 Task: Set the text line limit to 30.
Action: Mouse moved to (40, 517)
Screenshot: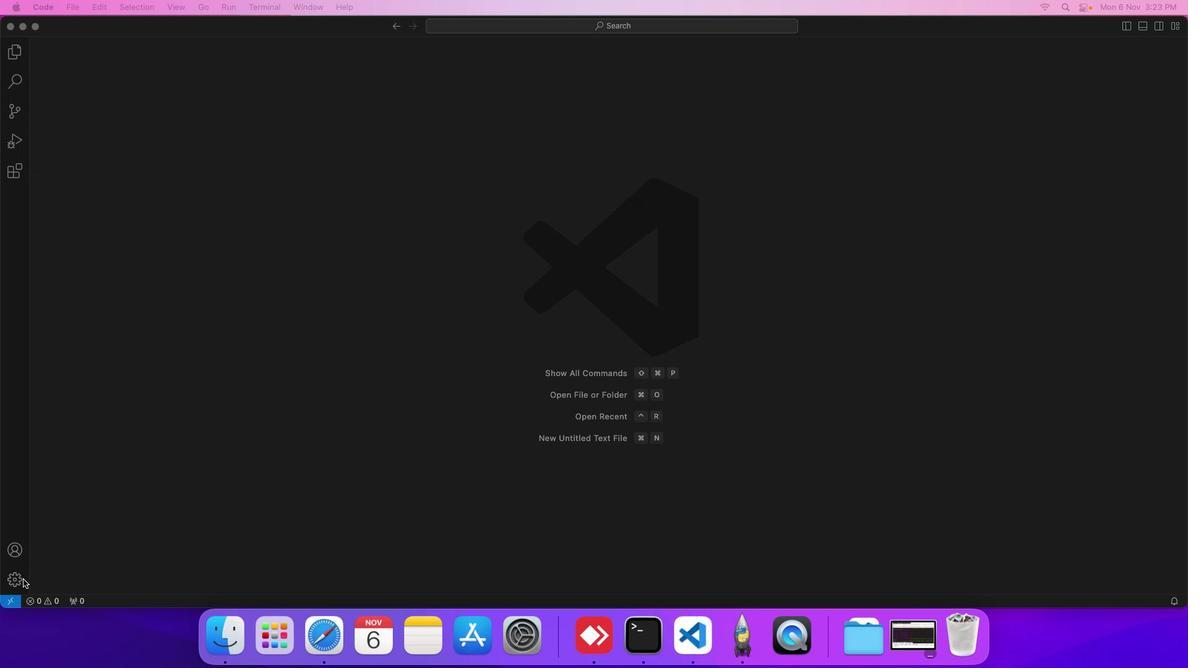 
Action: Mouse pressed left at (40, 517)
Screenshot: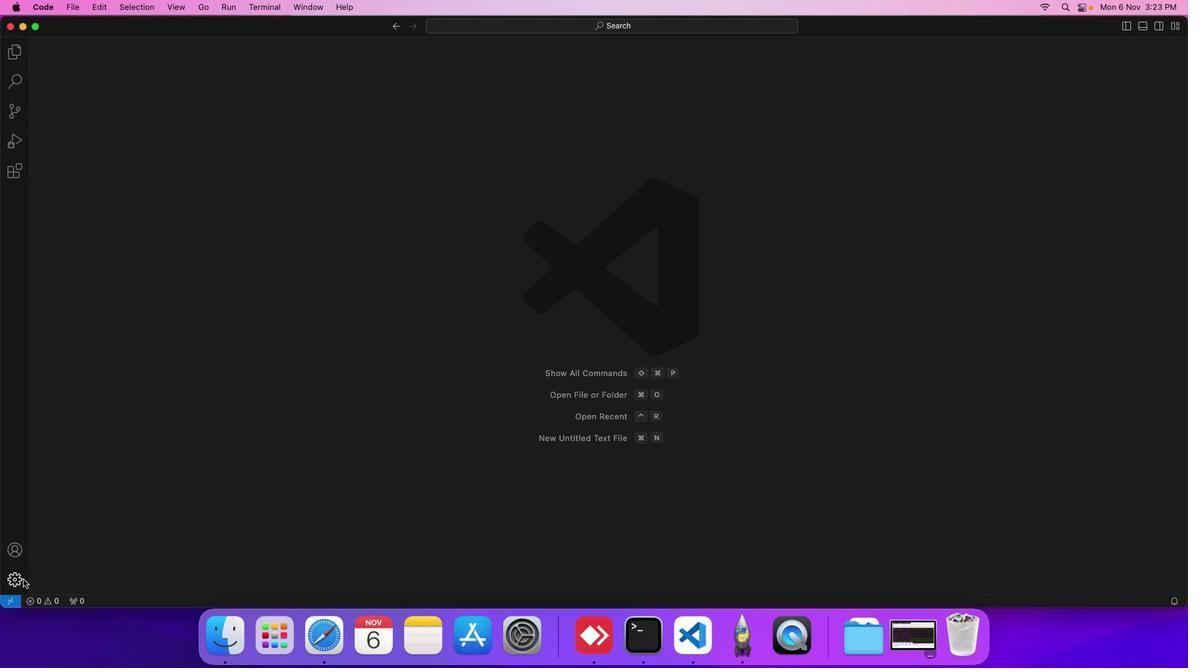 
Action: Mouse moved to (67, 448)
Screenshot: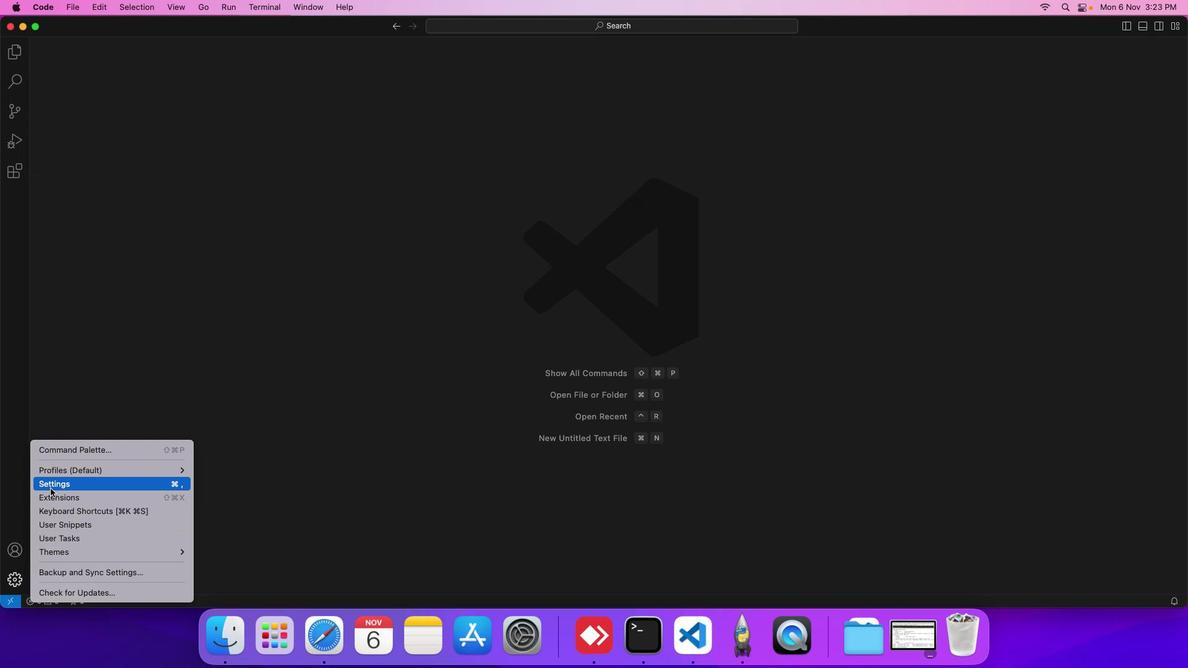 
Action: Mouse pressed left at (67, 448)
Screenshot: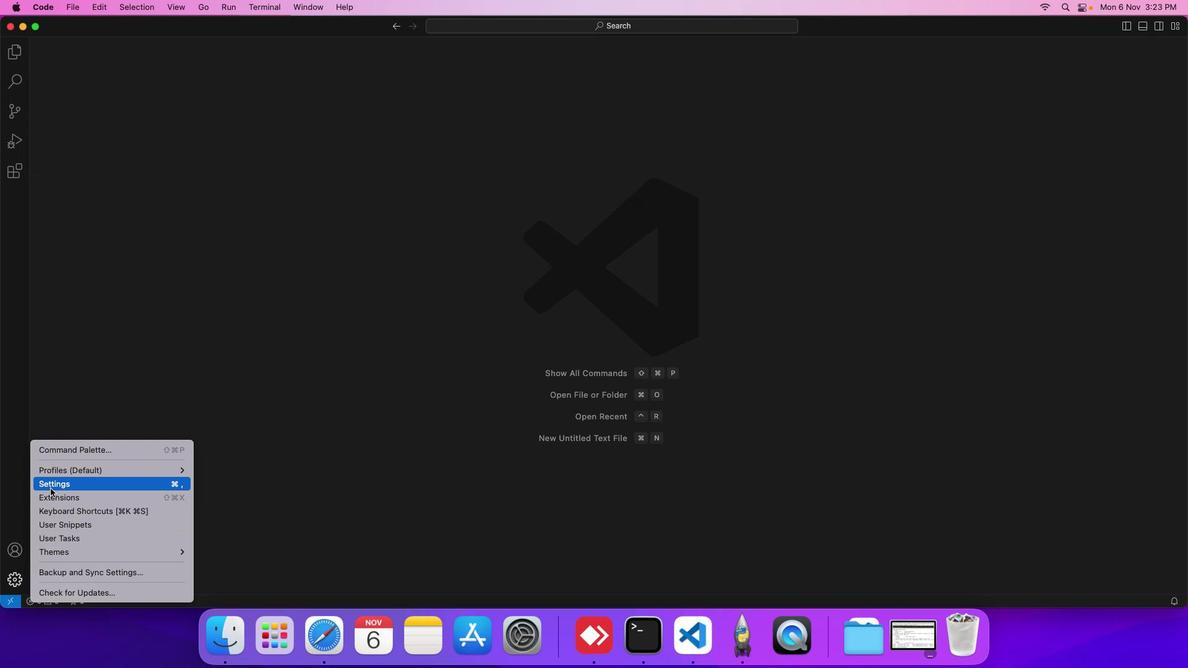 
Action: Mouse moved to (287, 214)
Screenshot: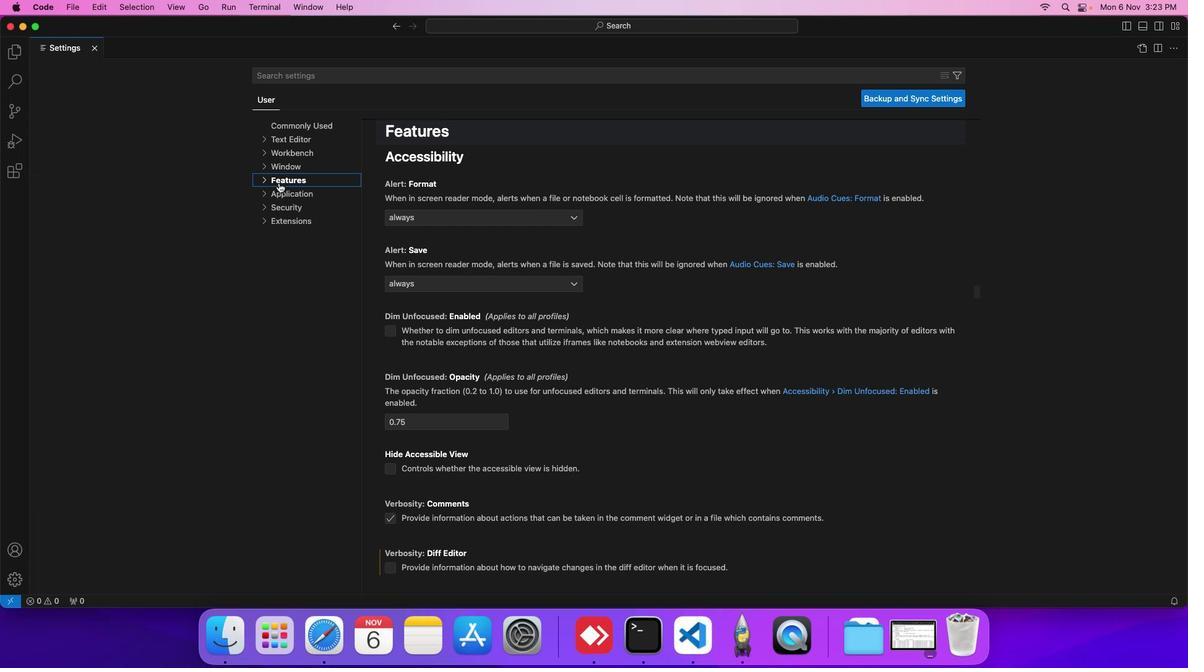 
Action: Mouse pressed left at (287, 214)
Screenshot: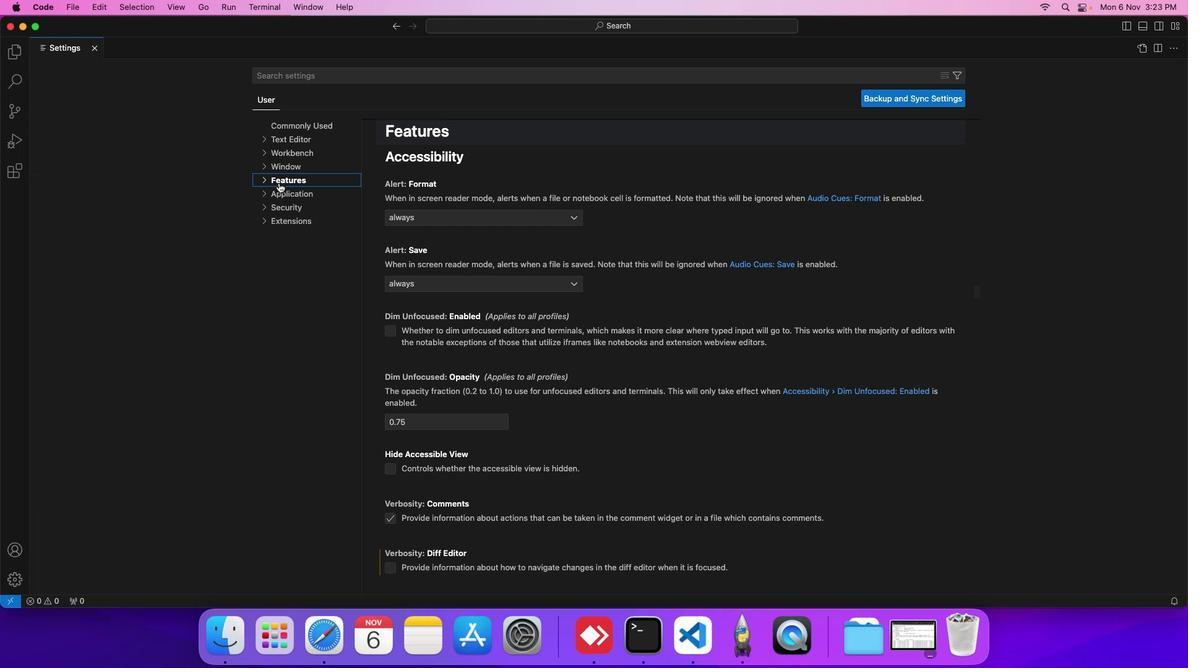 
Action: Mouse moved to (303, 369)
Screenshot: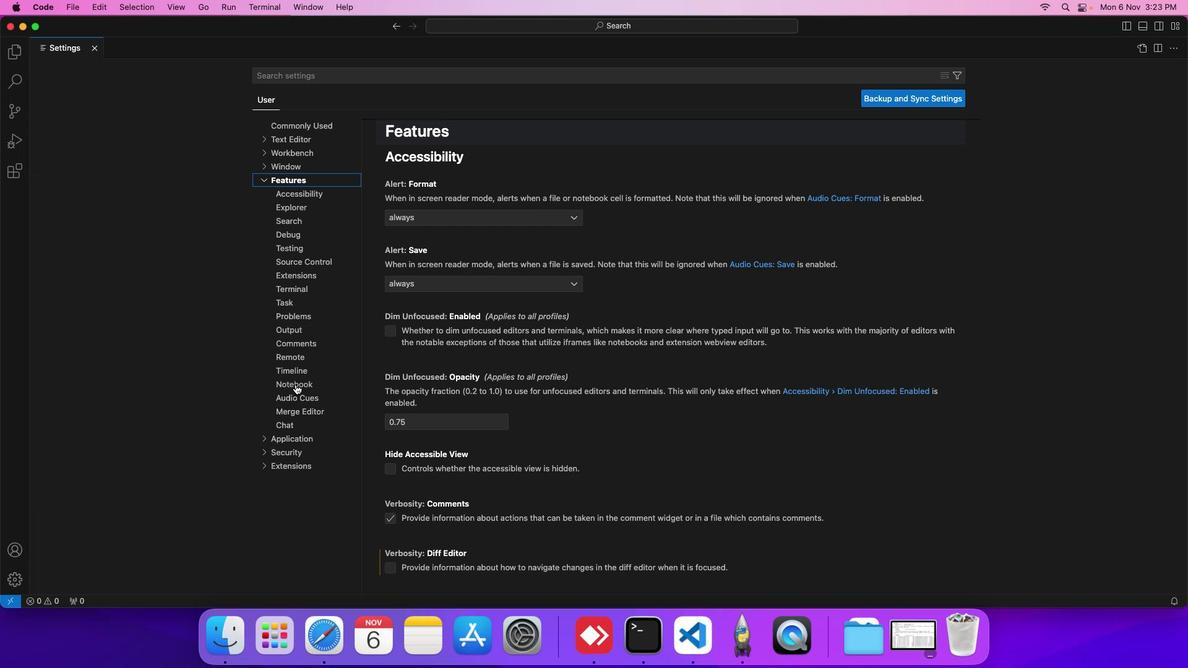 
Action: Mouse pressed left at (303, 369)
Screenshot: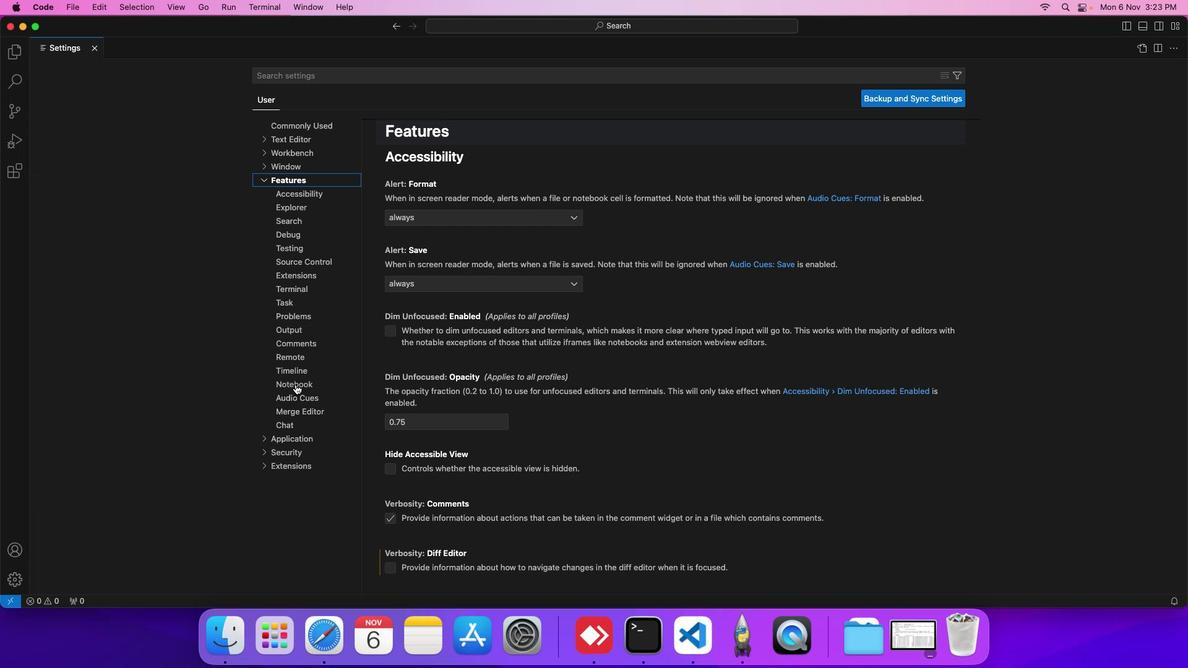 
Action: Mouse moved to (383, 389)
Screenshot: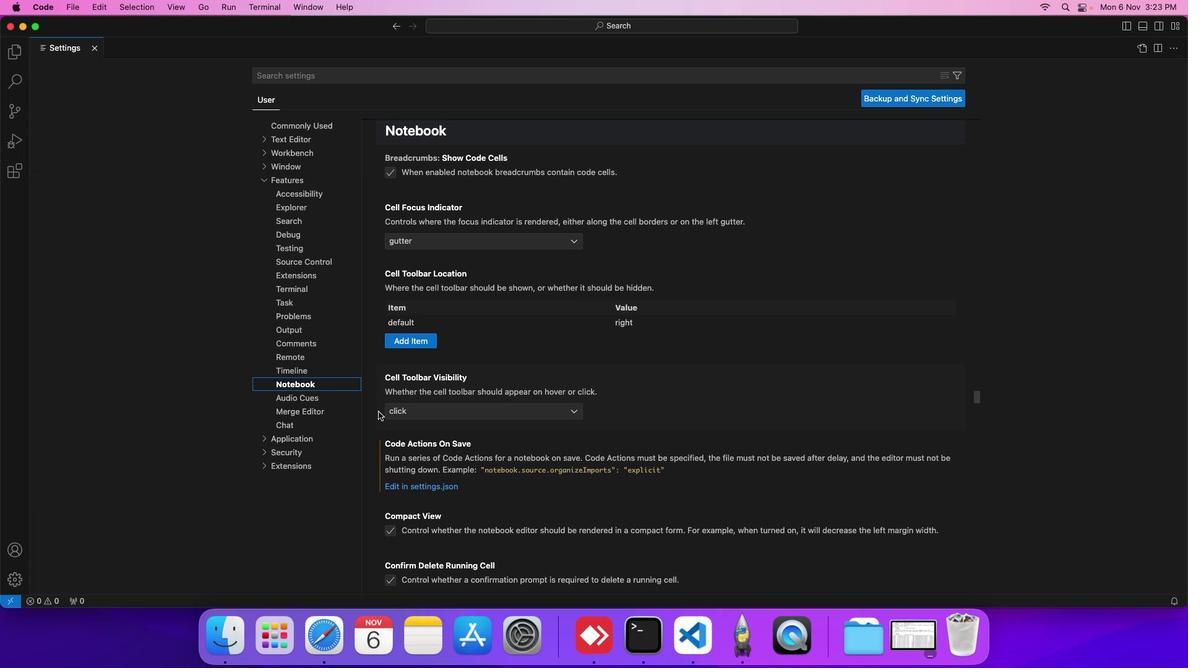 
Action: Mouse scrolled (383, 389) with delta (18, 74)
Screenshot: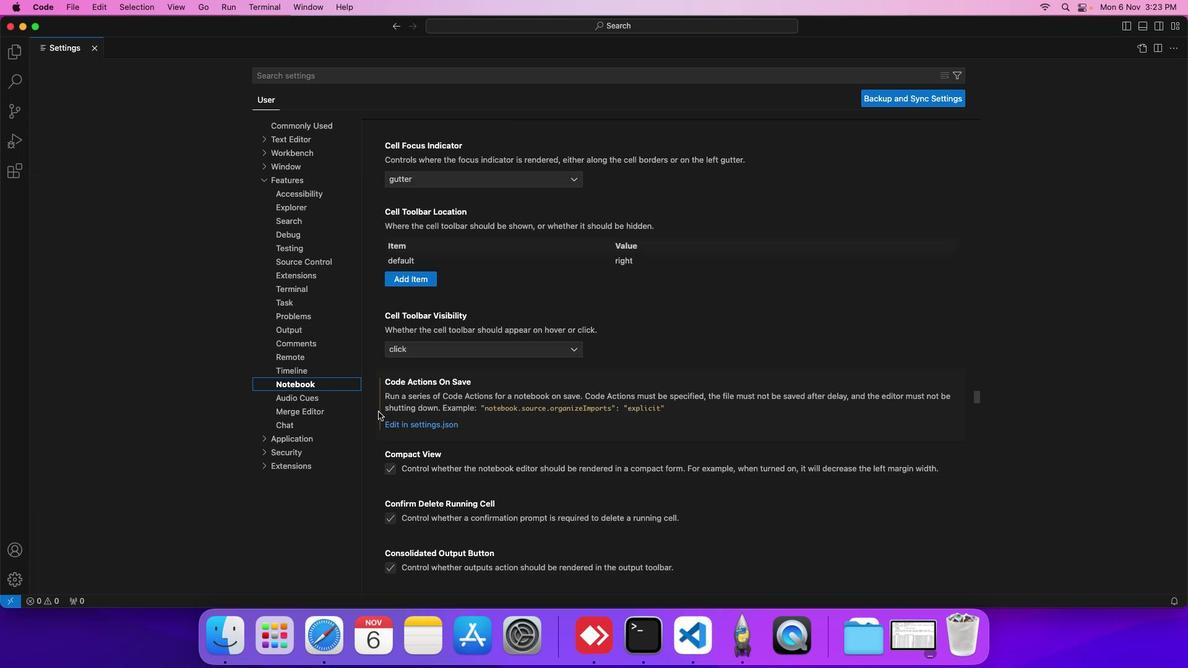 
Action: Mouse scrolled (383, 389) with delta (18, 74)
Screenshot: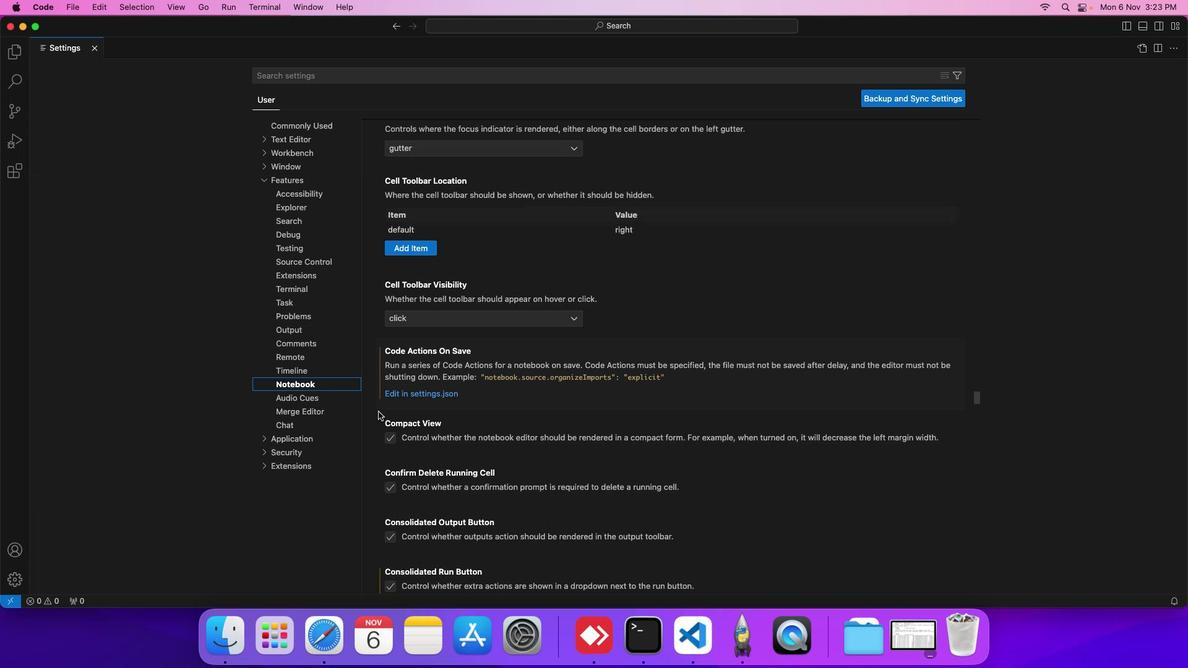 
Action: Mouse scrolled (383, 389) with delta (18, 74)
Screenshot: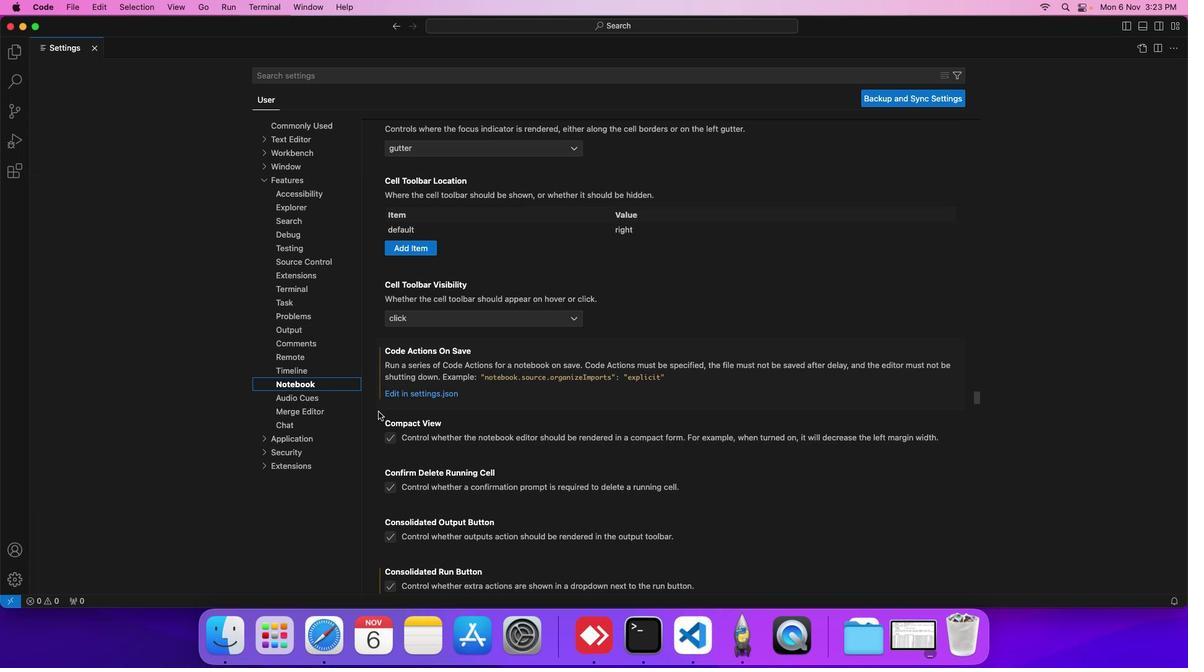 
Action: Mouse scrolled (383, 389) with delta (18, 74)
Screenshot: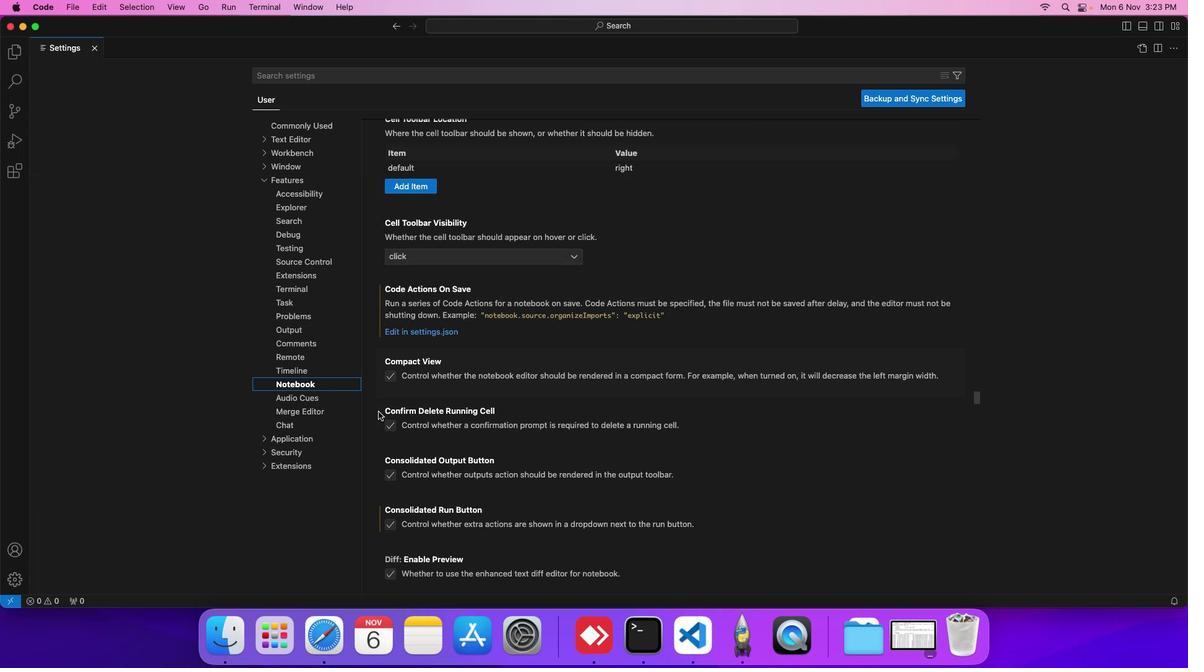 
Action: Mouse scrolled (383, 389) with delta (18, 74)
Screenshot: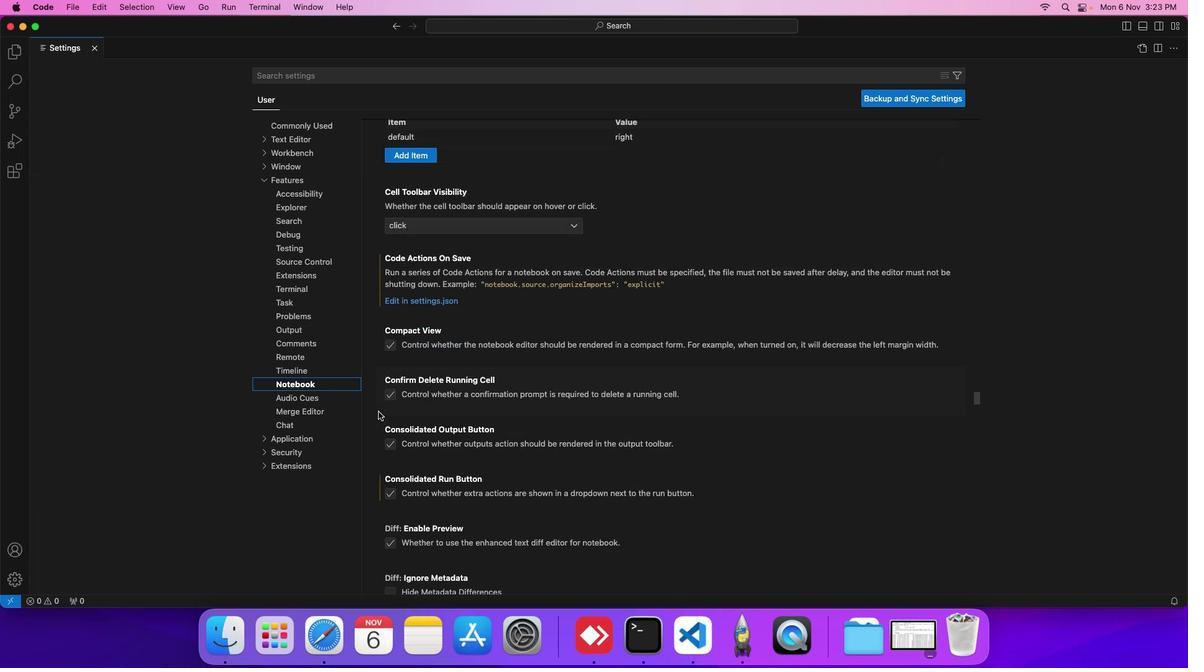 
Action: Mouse scrolled (383, 389) with delta (18, 74)
Screenshot: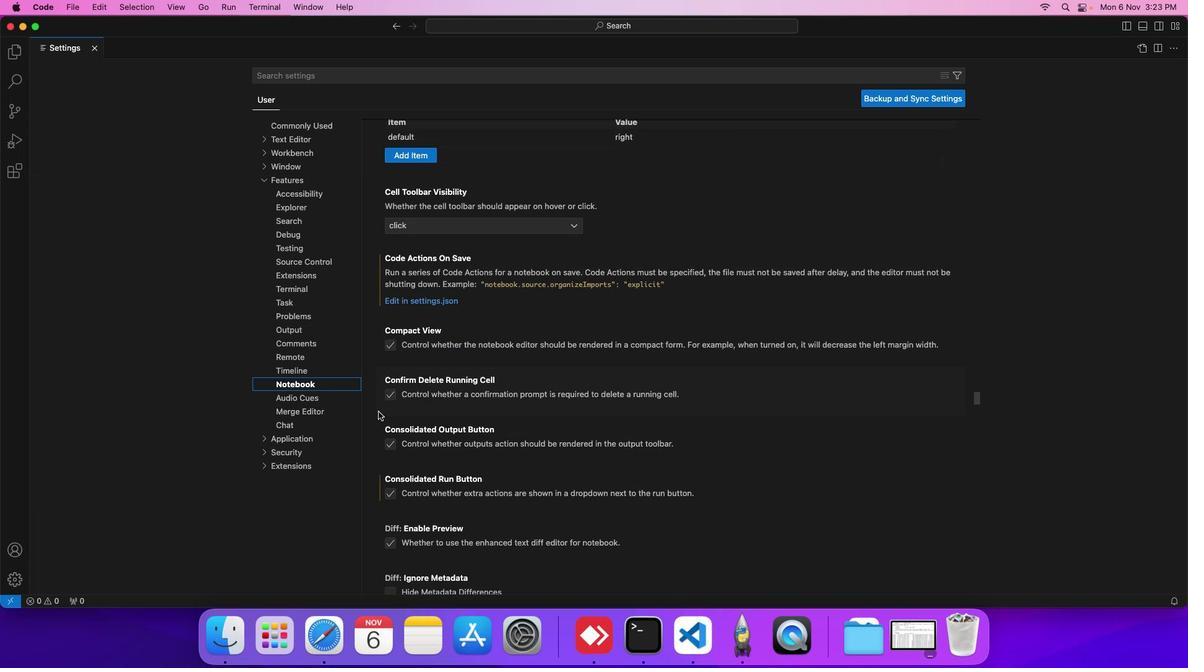 
Action: Mouse scrolled (383, 389) with delta (18, 74)
Screenshot: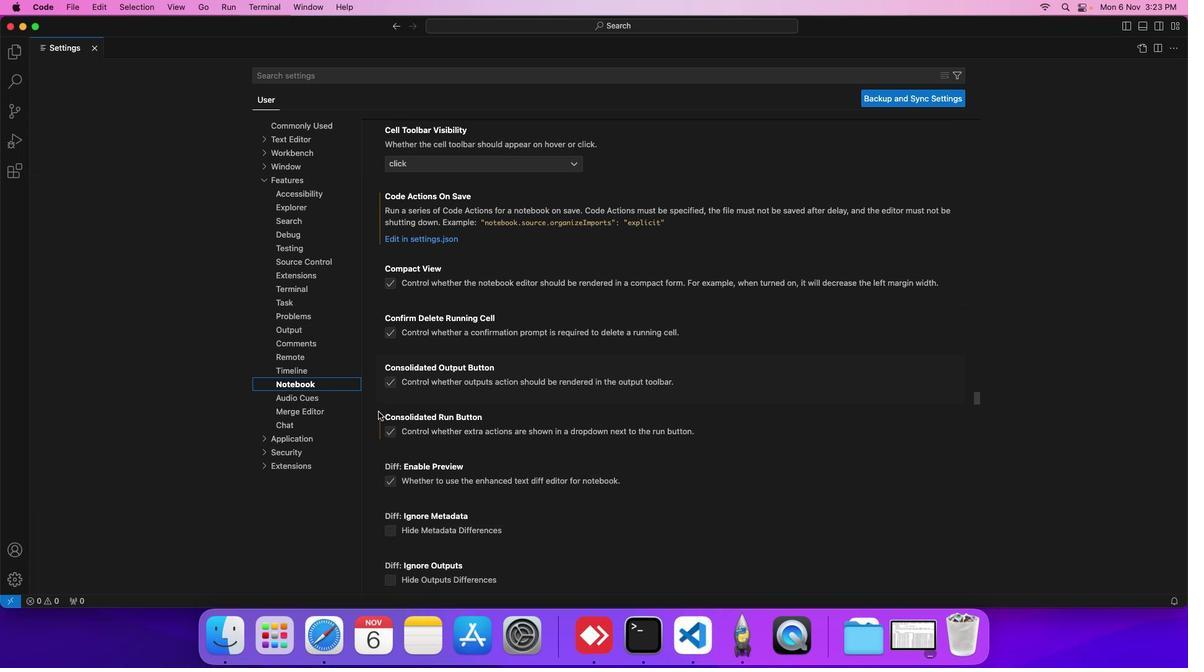 
Action: Mouse scrolled (383, 389) with delta (18, 74)
Screenshot: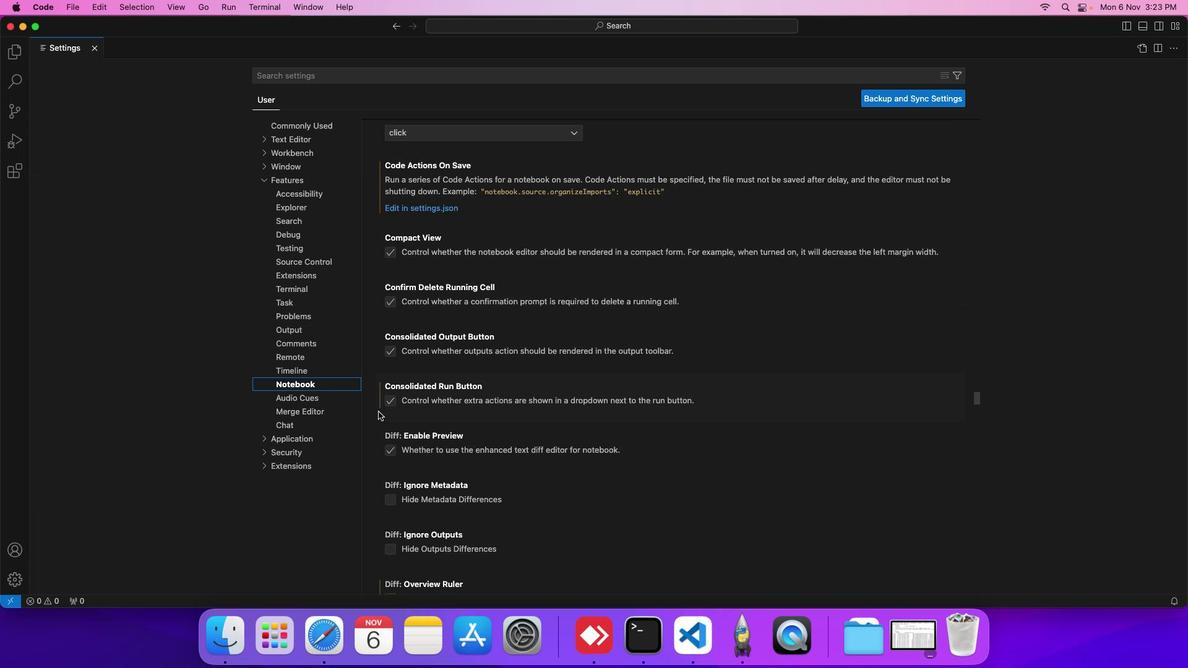 
Action: Mouse scrolled (383, 389) with delta (18, 74)
Screenshot: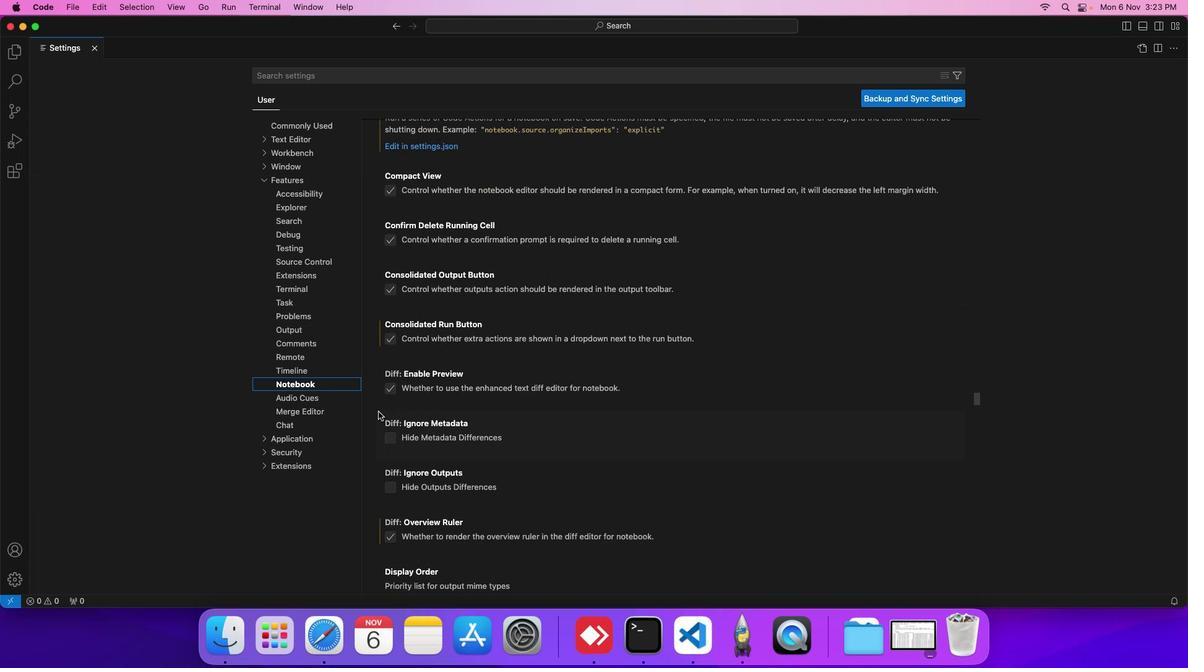 
Action: Mouse scrolled (383, 389) with delta (18, 74)
Screenshot: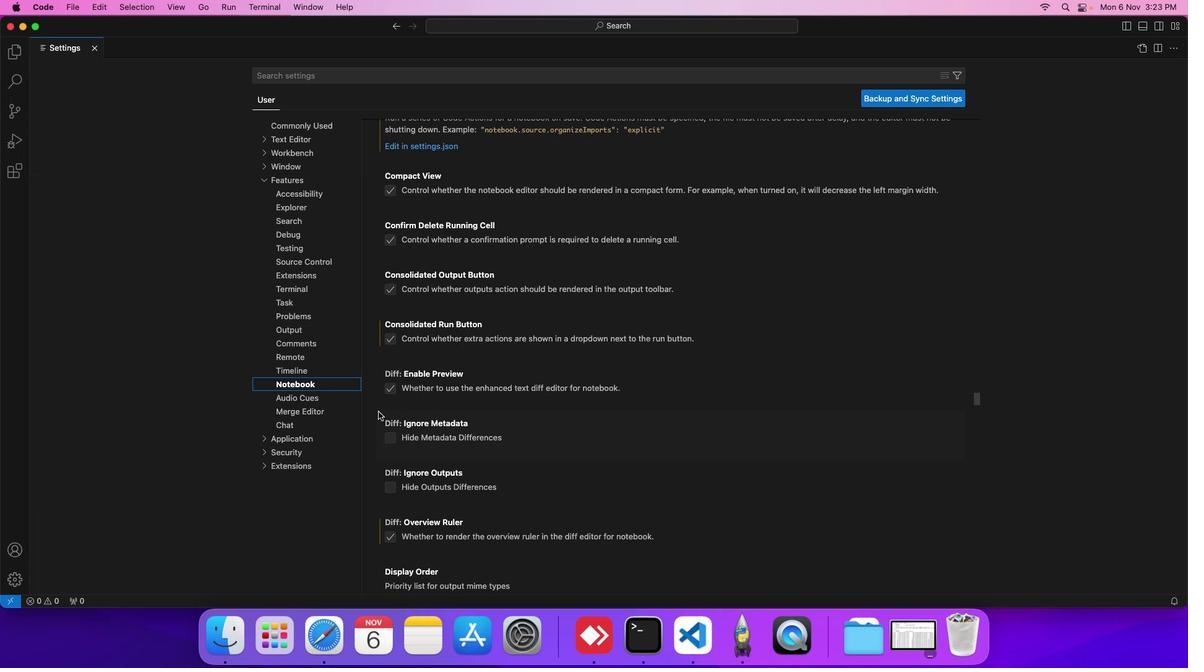 
Action: Mouse scrolled (383, 389) with delta (18, 74)
Screenshot: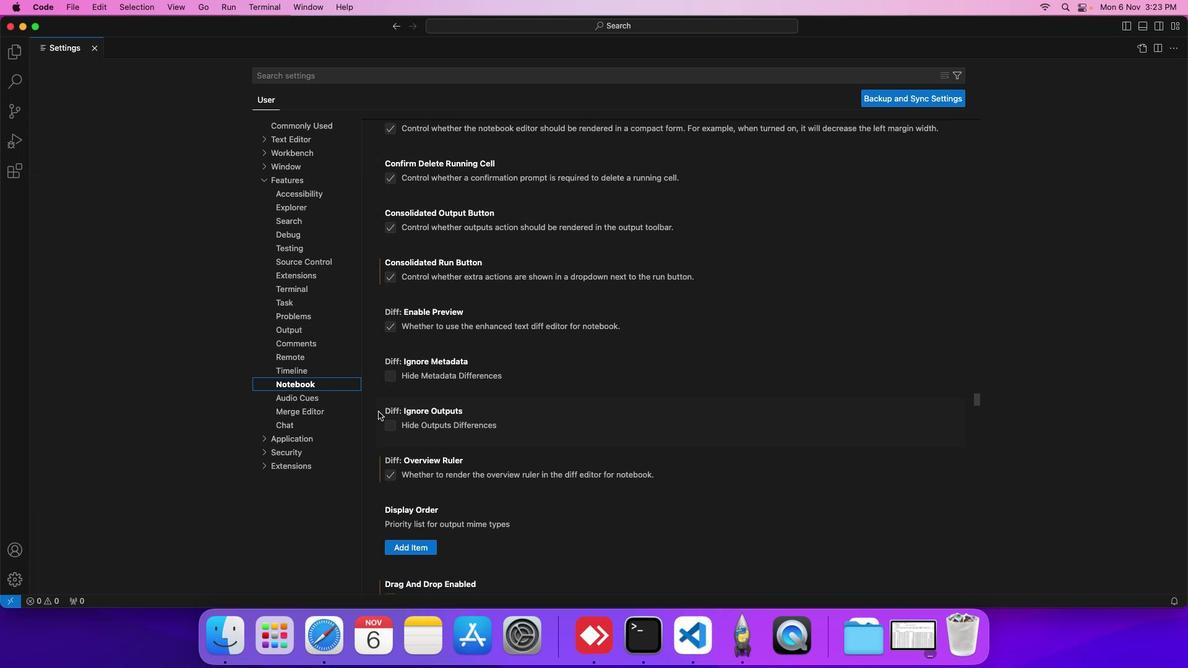 
Action: Mouse scrolled (383, 389) with delta (18, 74)
Screenshot: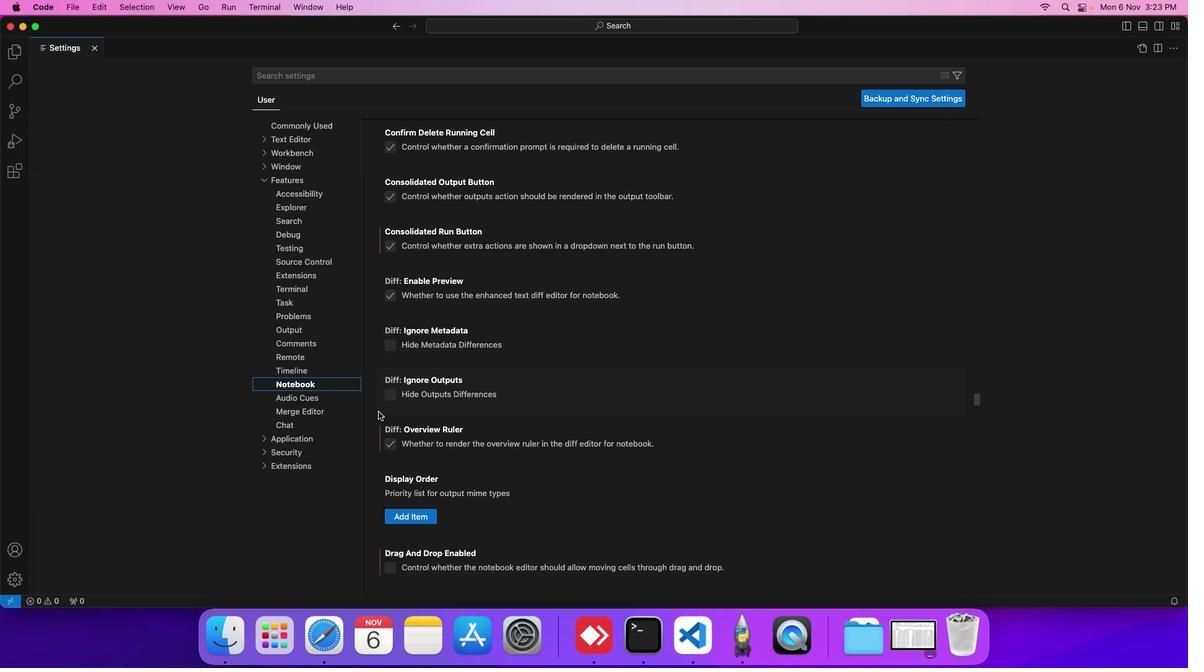 
Action: Mouse scrolled (383, 389) with delta (18, 74)
Screenshot: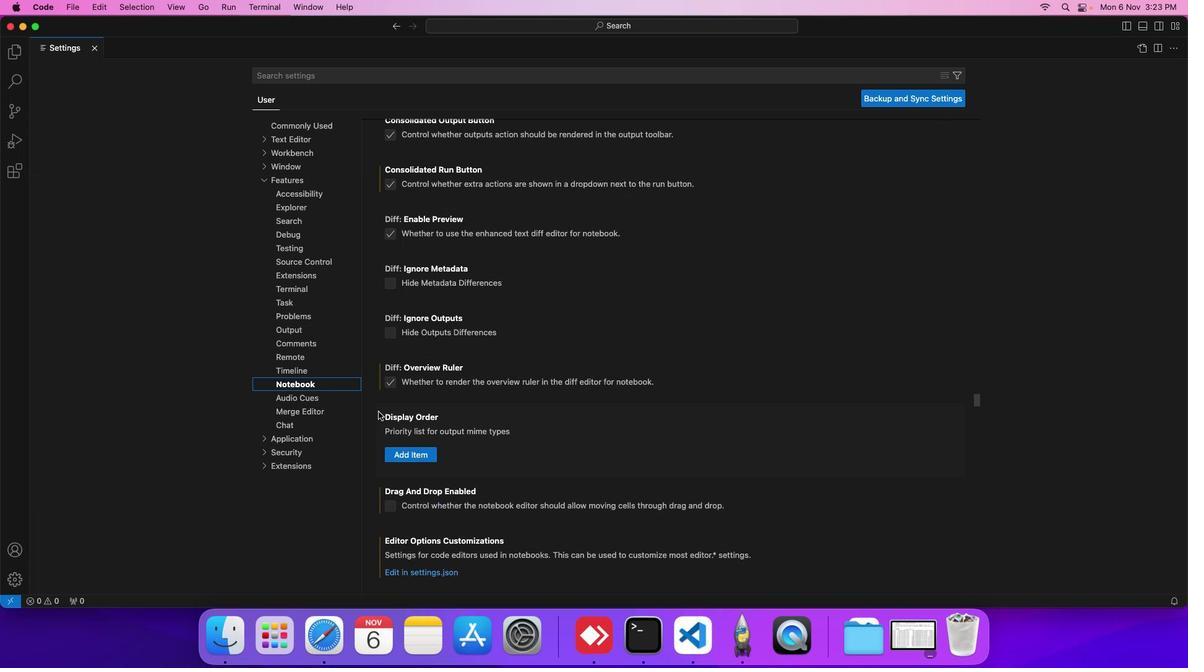 
Action: Mouse scrolled (383, 389) with delta (18, 74)
Screenshot: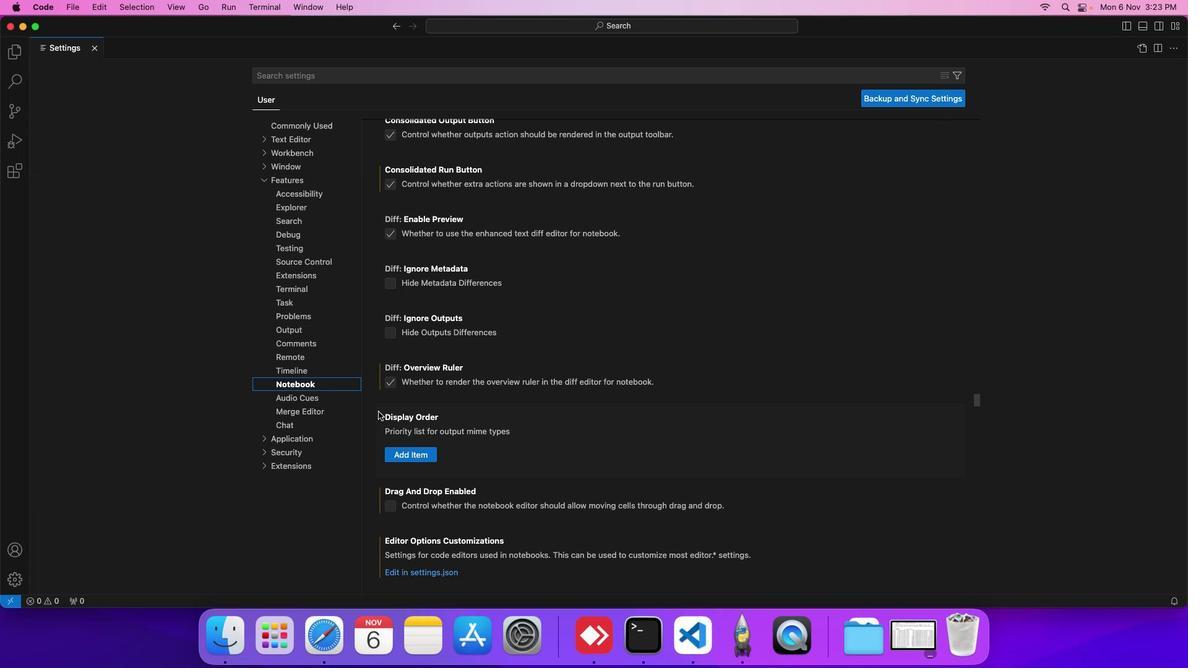 
Action: Mouse scrolled (383, 389) with delta (18, 74)
Screenshot: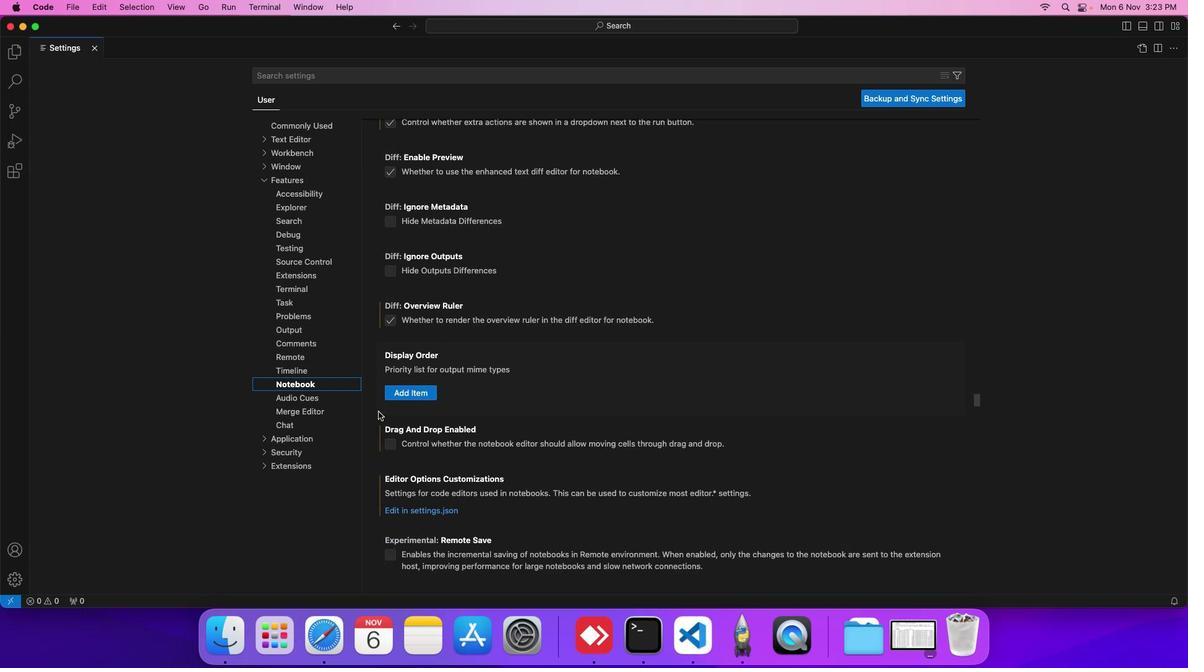 
Action: Mouse scrolled (383, 389) with delta (18, 74)
Screenshot: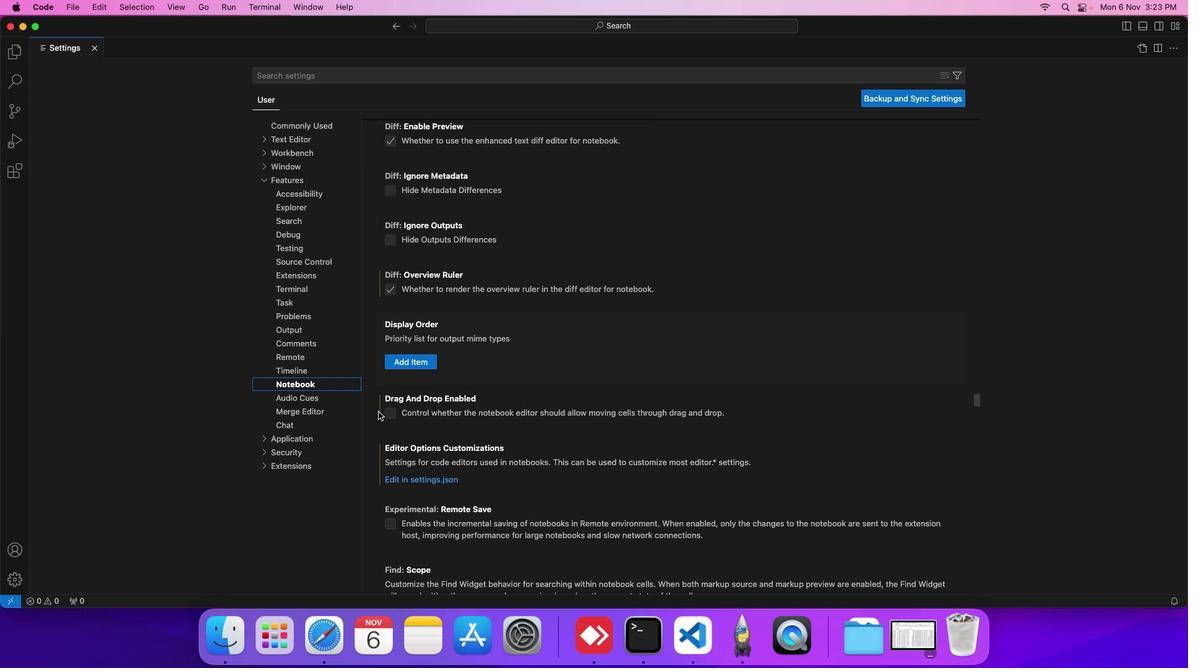 
Action: Mouse scrolled (383, 389) with delta (18, 74)
Screenshot: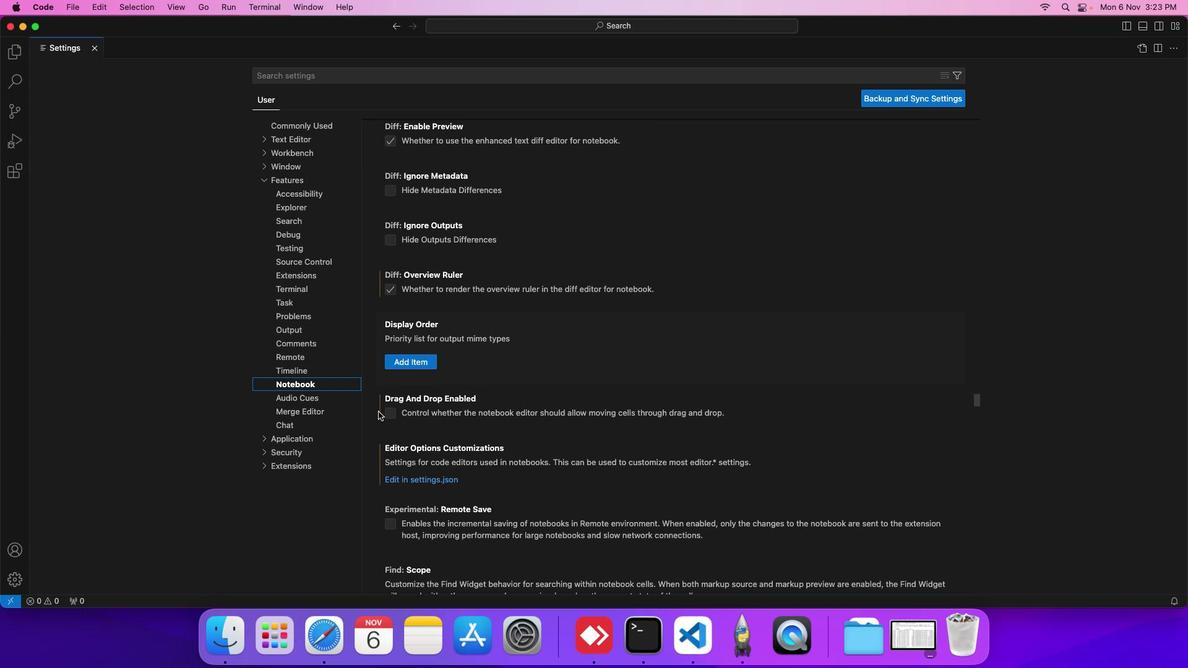 
Action: Mouse scrolled (383, 389) with delta (18, 74)
Screenshot: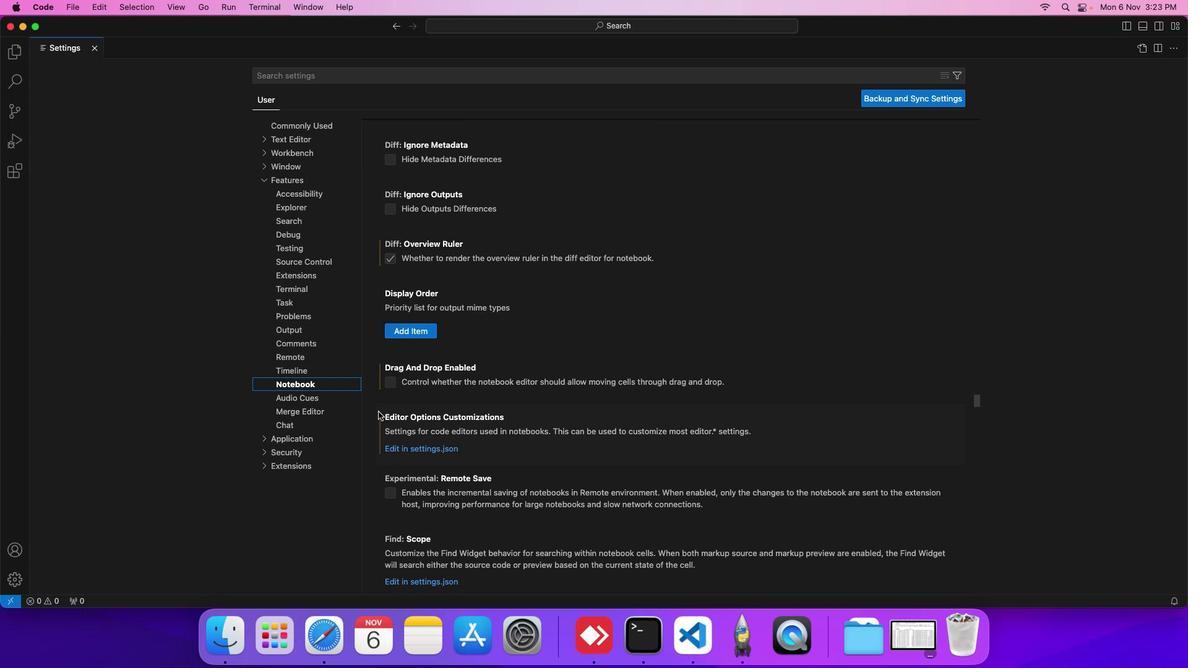 
Action: Mouse scrolled (383, 389) with delta (18, 74)
Screenshot: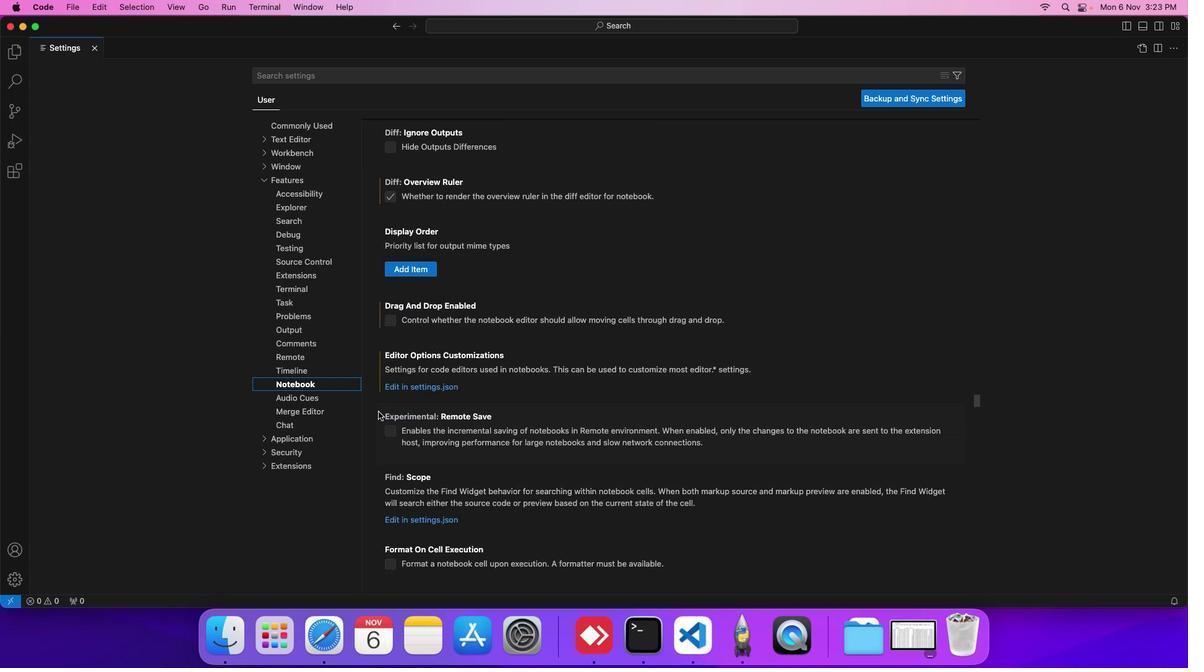 
Action: Mouse scrolled (383, 389) with delta (18, 74)
Screenshot: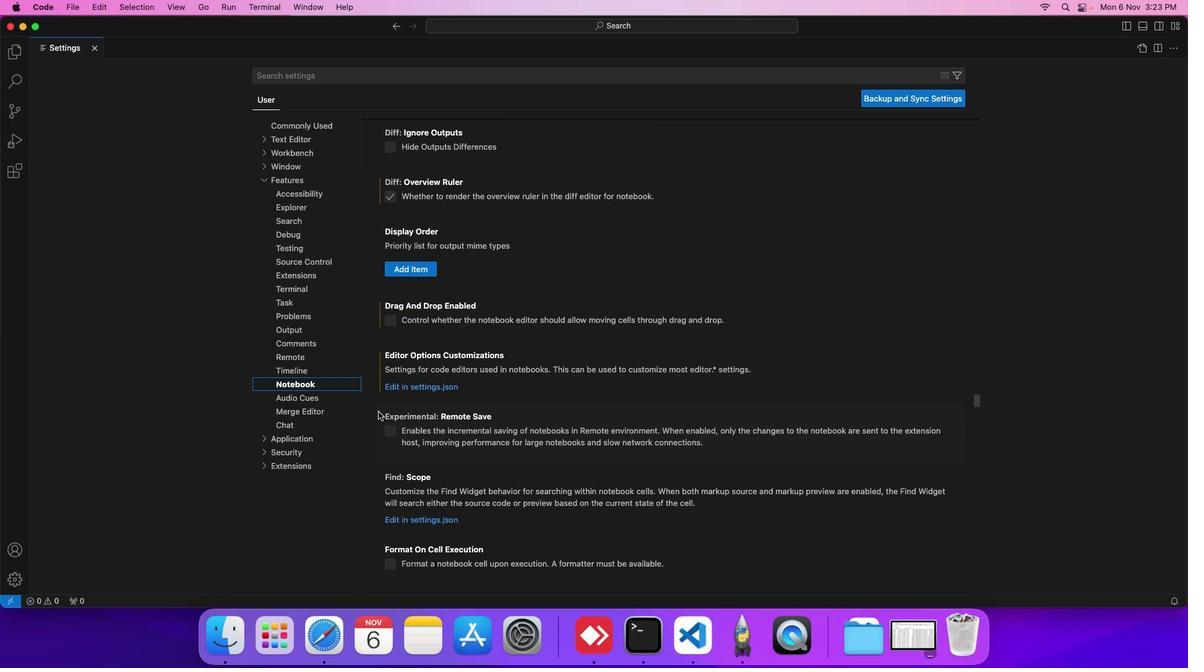 
Action: Mouse scrolled (383, 389) with delta (18, 74)
Screenshot: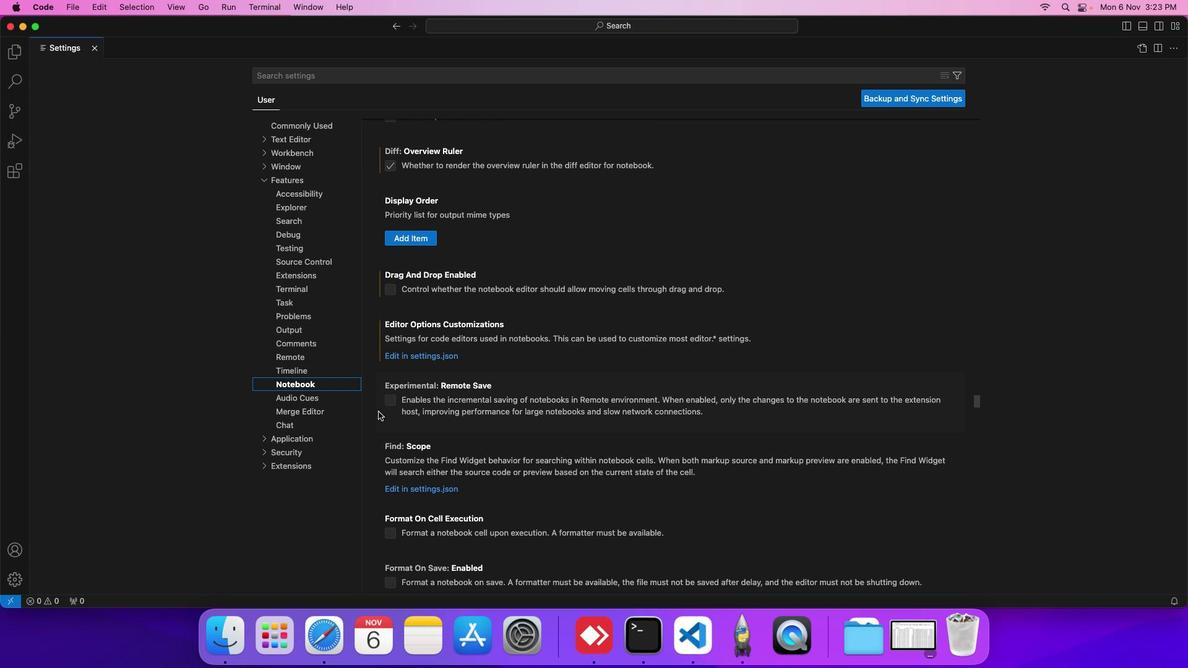 
Action: Mouse scrolled (383, 389) with delta (18, 74)
Screenshot: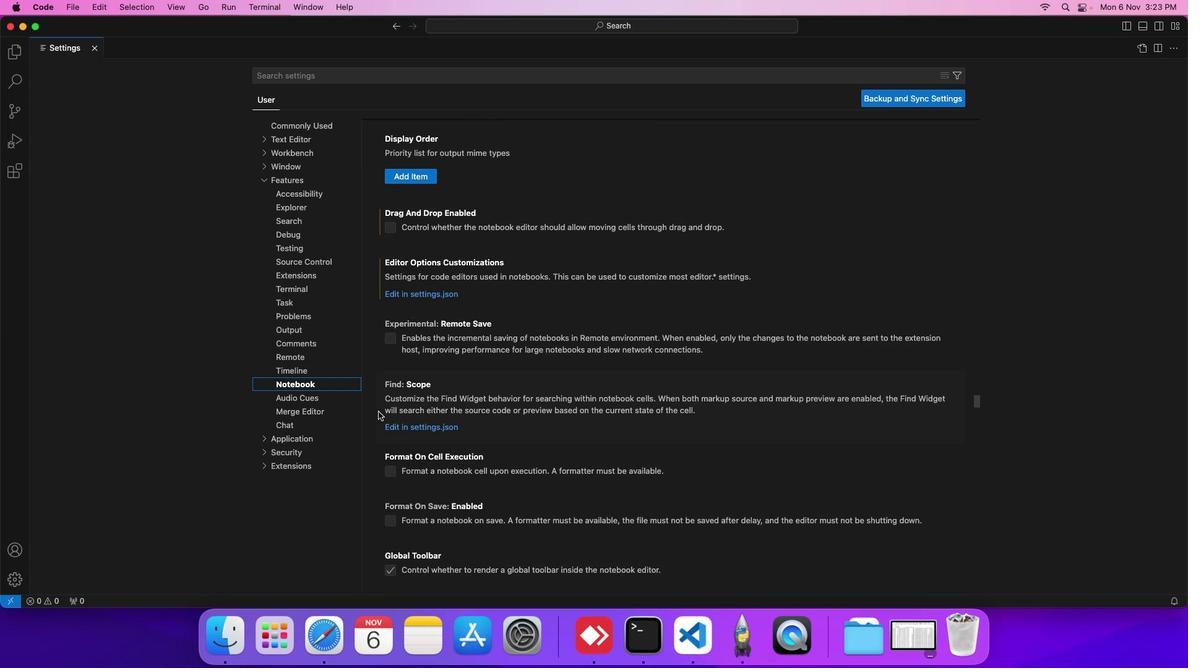 
Action: Mouse scrolled (383, 389) with delta (18, 74)
Screenshot: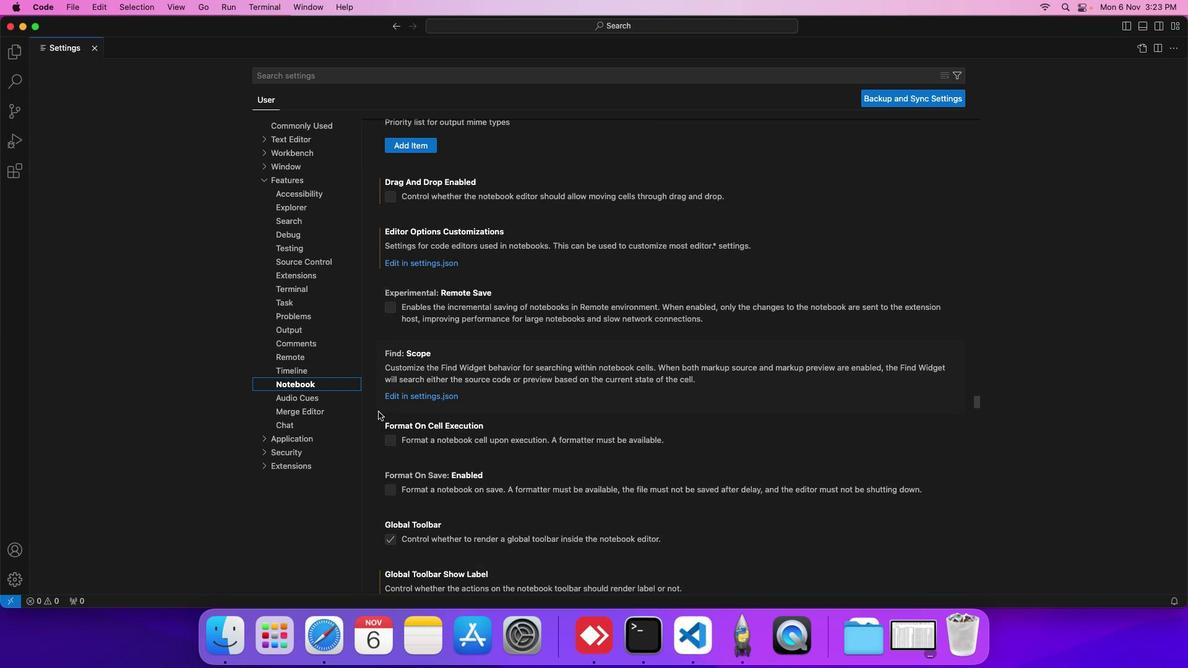 
Action: Mouse scrolled (383, 389) with delta (18, 74)
Screenshot: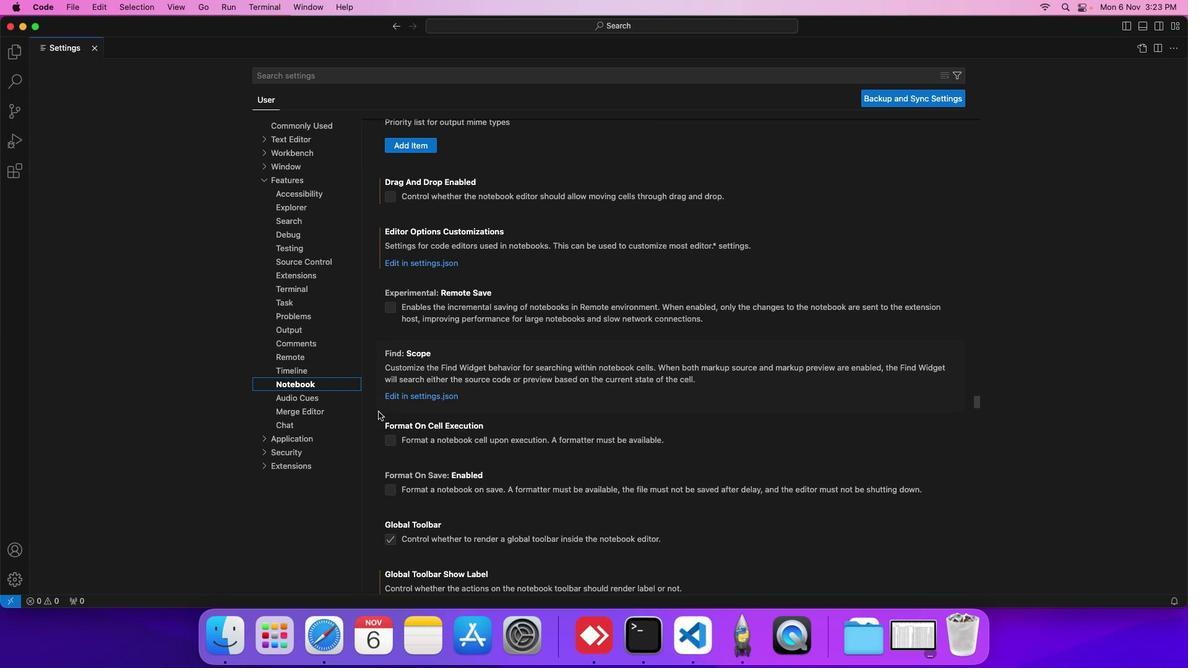
Action: Mouse scrolled (383, 389) with delta (18, 74)
Screenshot: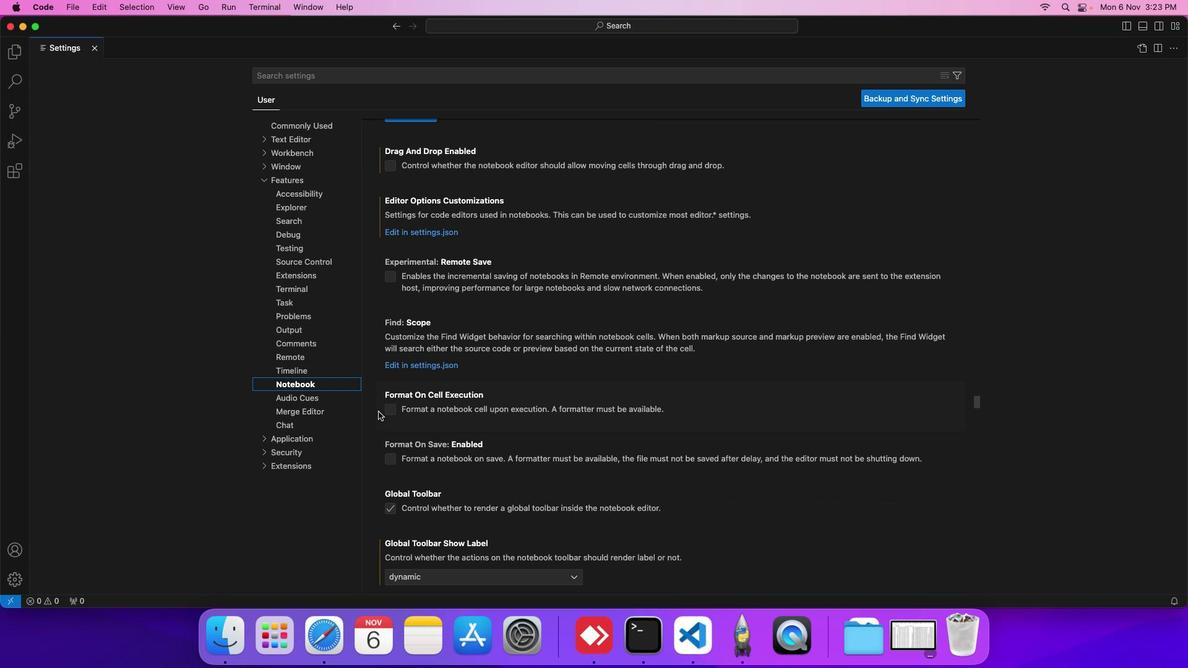 
Action: Mouse scrolled (383, 389) with delta (18, 74)
Screenshot: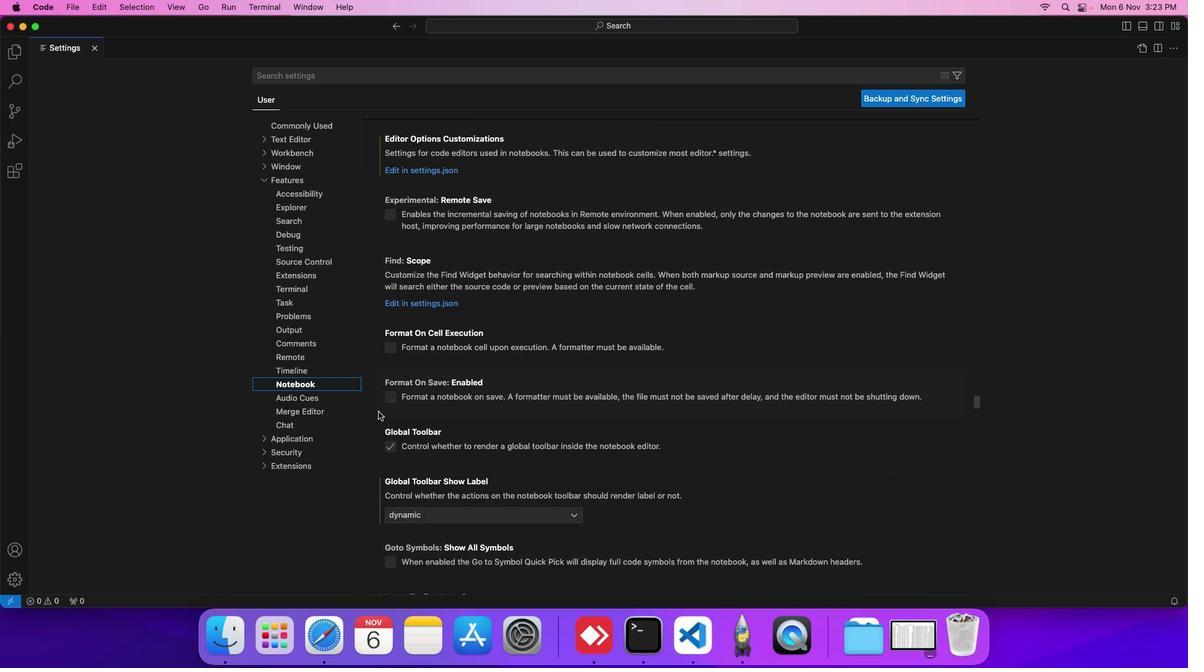 
Action: Mouse scrolled (383, 389) with delta (18, 74)
Screenshot: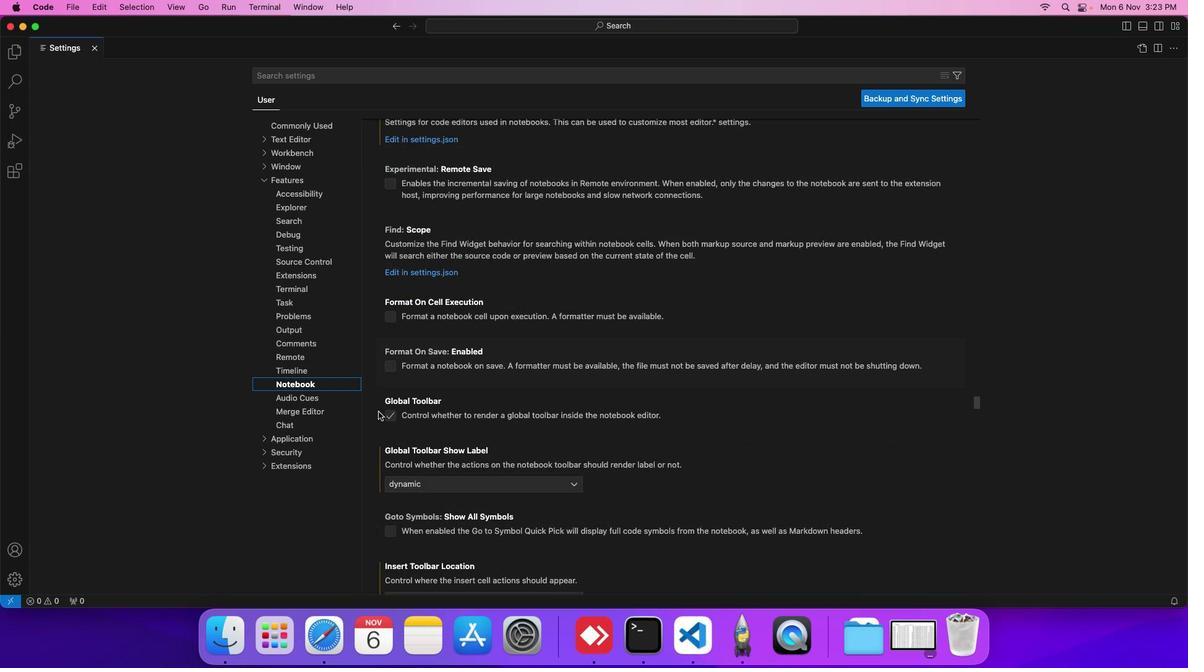 
Action: Mouse scrolled (383, 389) with delta (18, 74)
Screenshot: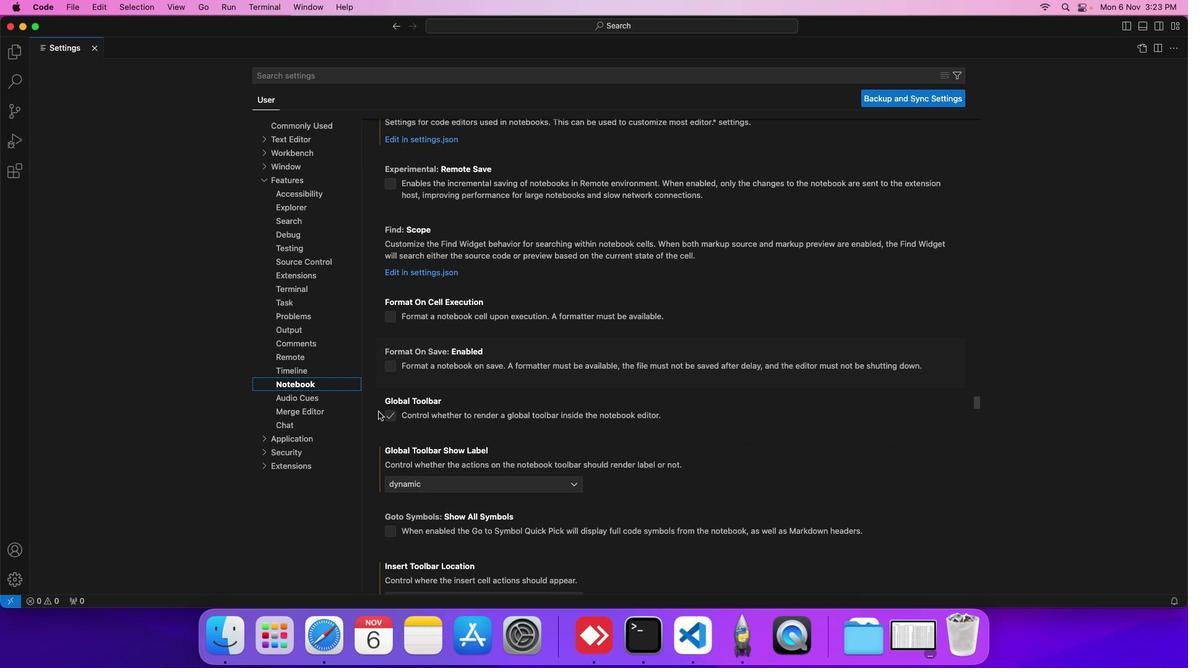 
Action: Mouse scrolled (383, 389) with delta (18, 74)
Screenshot: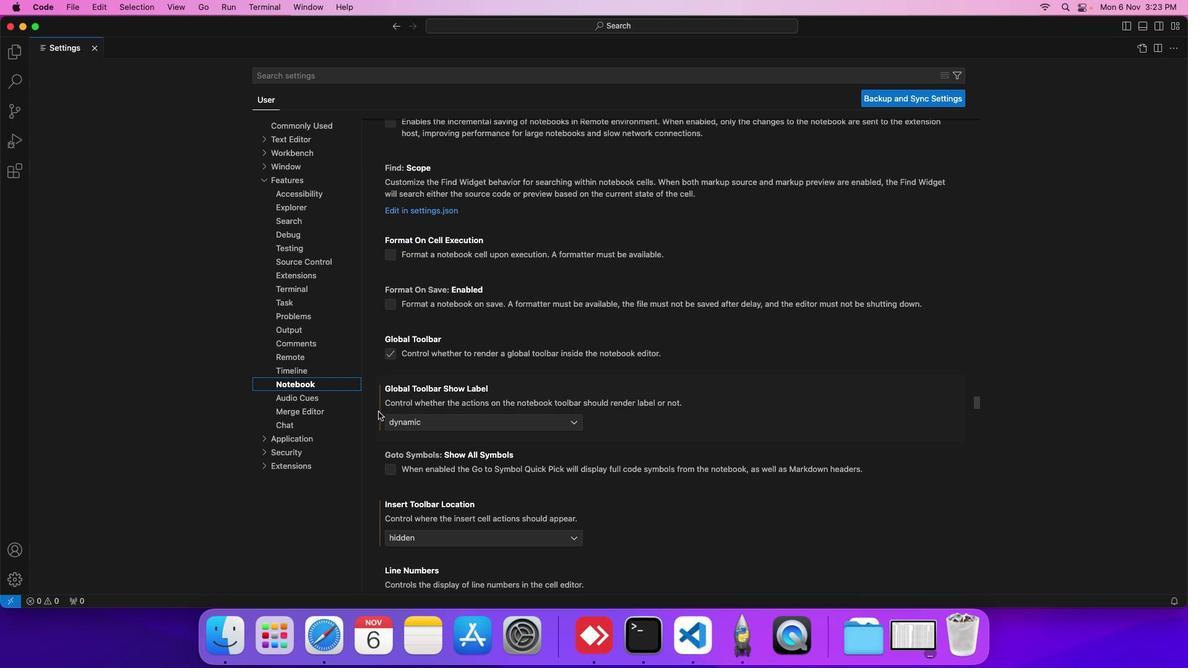 
Action: Mouse scrolled (383, 389) with delta (18, 74)
Screenshot: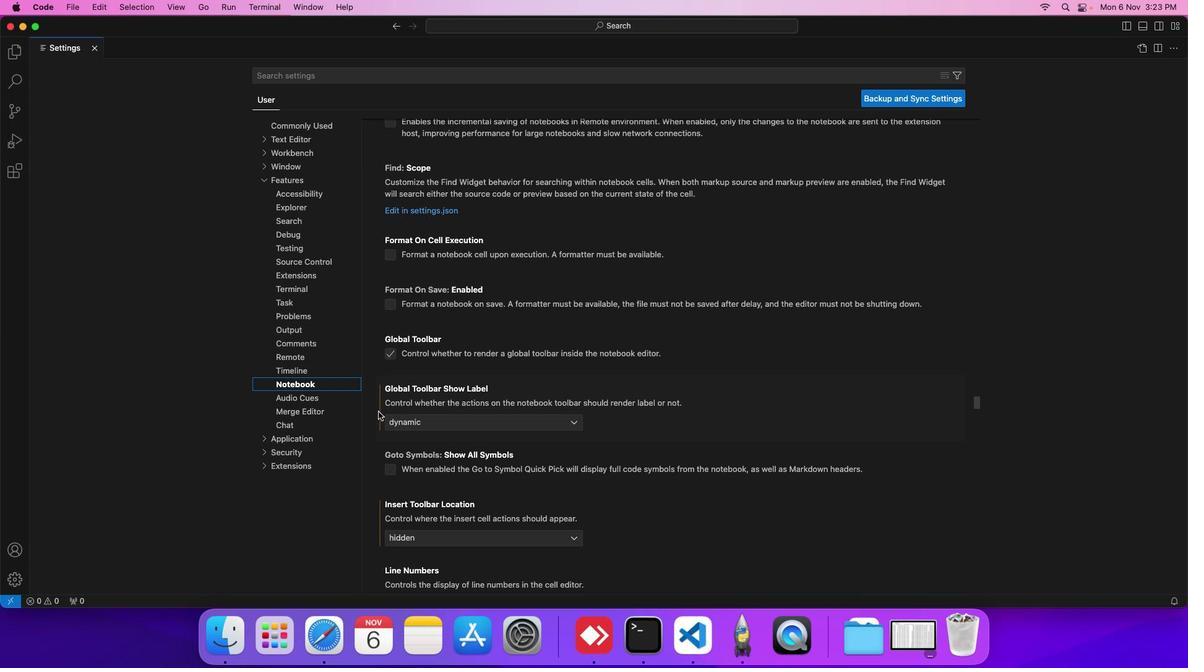
Action: Mouse scrolled (383, 389) with delta (18, 74)
Screenshot: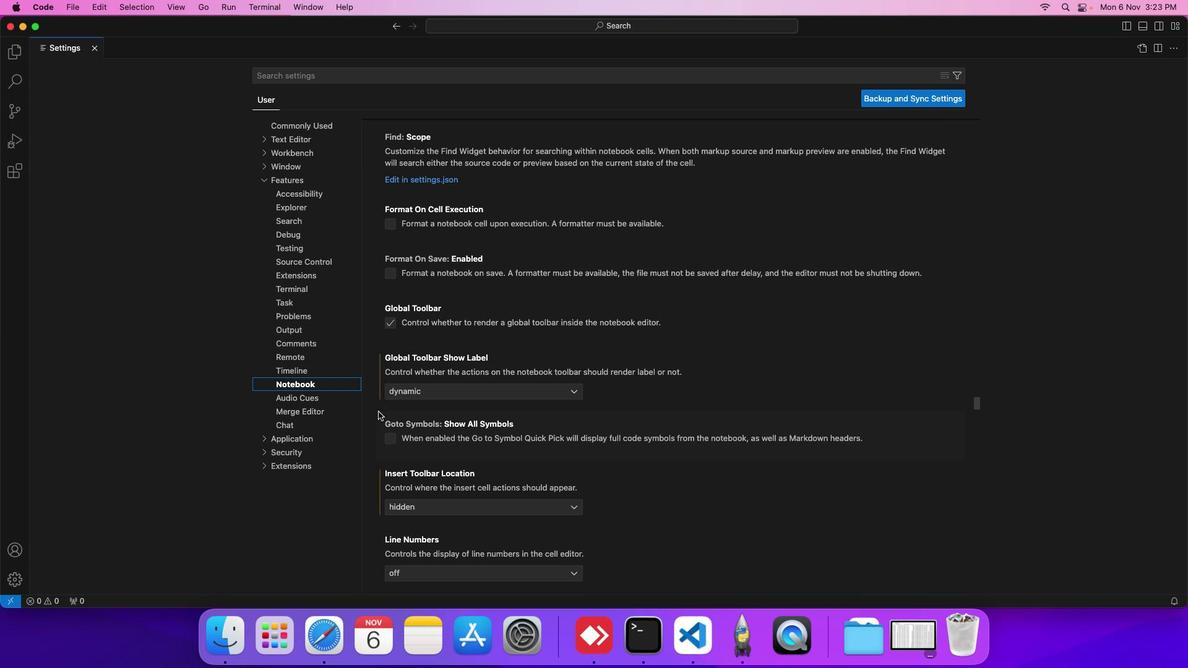 
Action: Mouse scrolled (383, 389) with delta (18, 74)
Screenshot: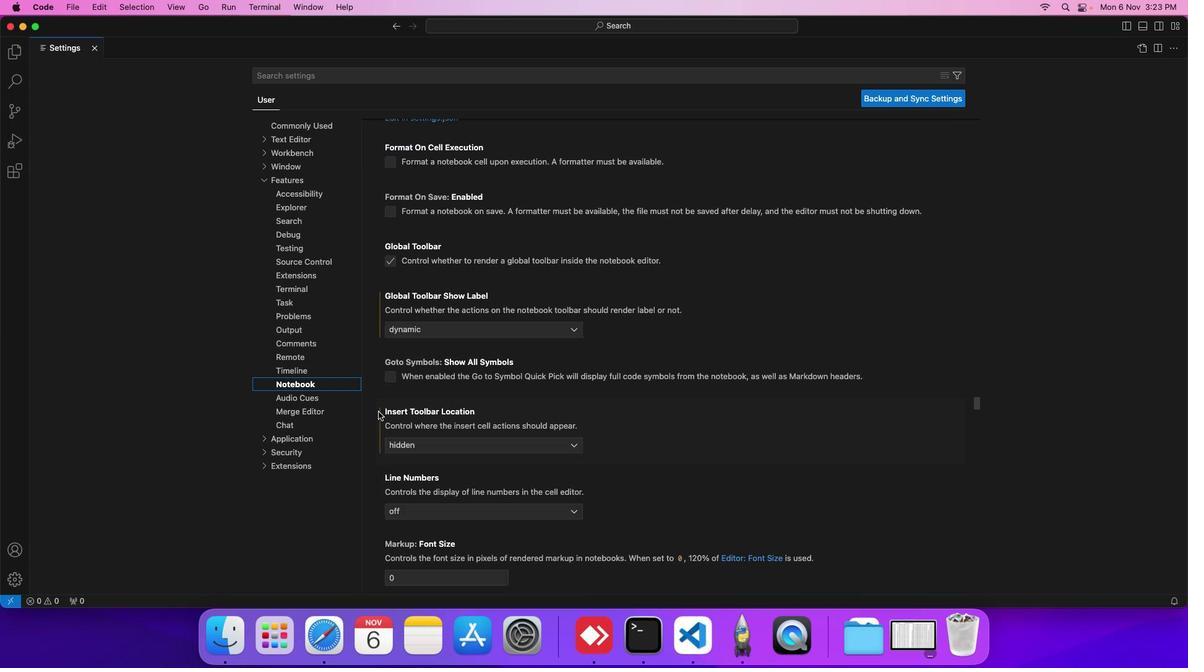 
Action: Mouse scrolled (383, 389) with delta (18, 74)
Screenshot: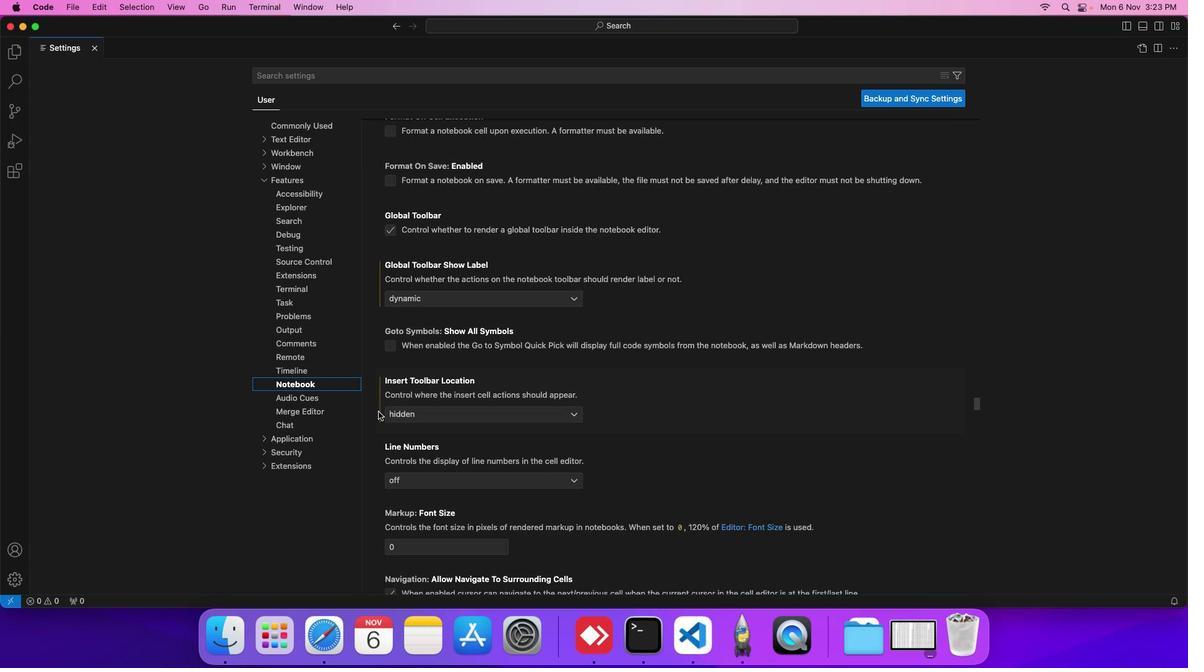 
Action: Mouse scrolled (383, 389) with delta (18, 74)
Screenshot: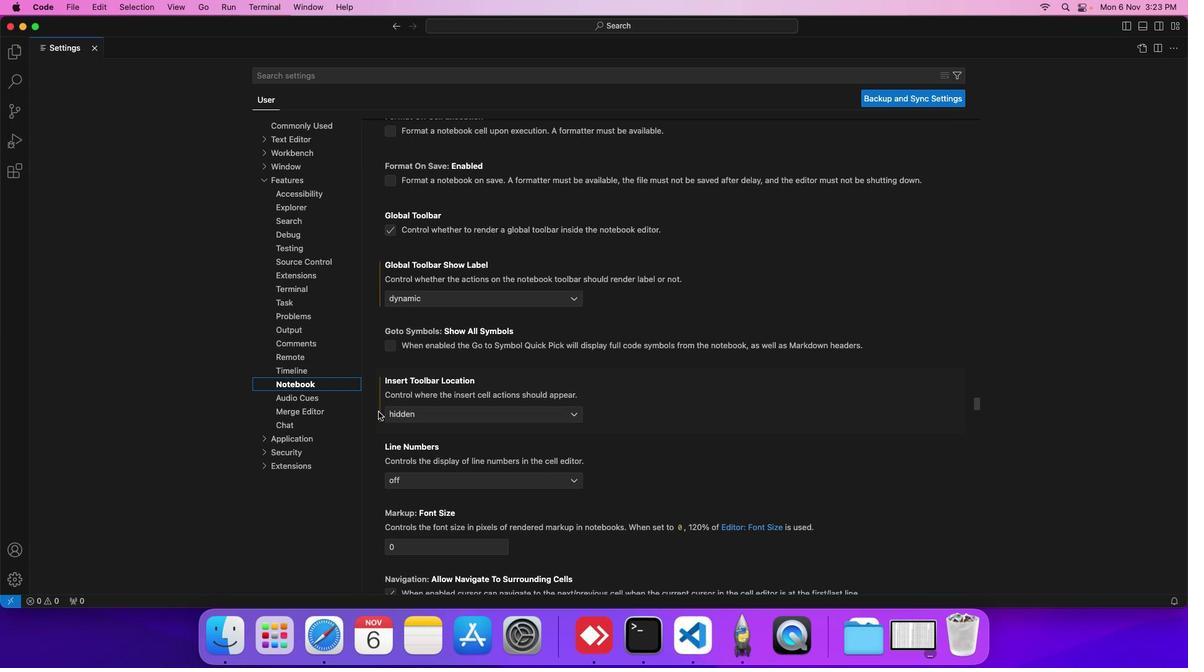 
Action: Mouse scrolled (383, 389) with delta (18, 74)
Screenshot: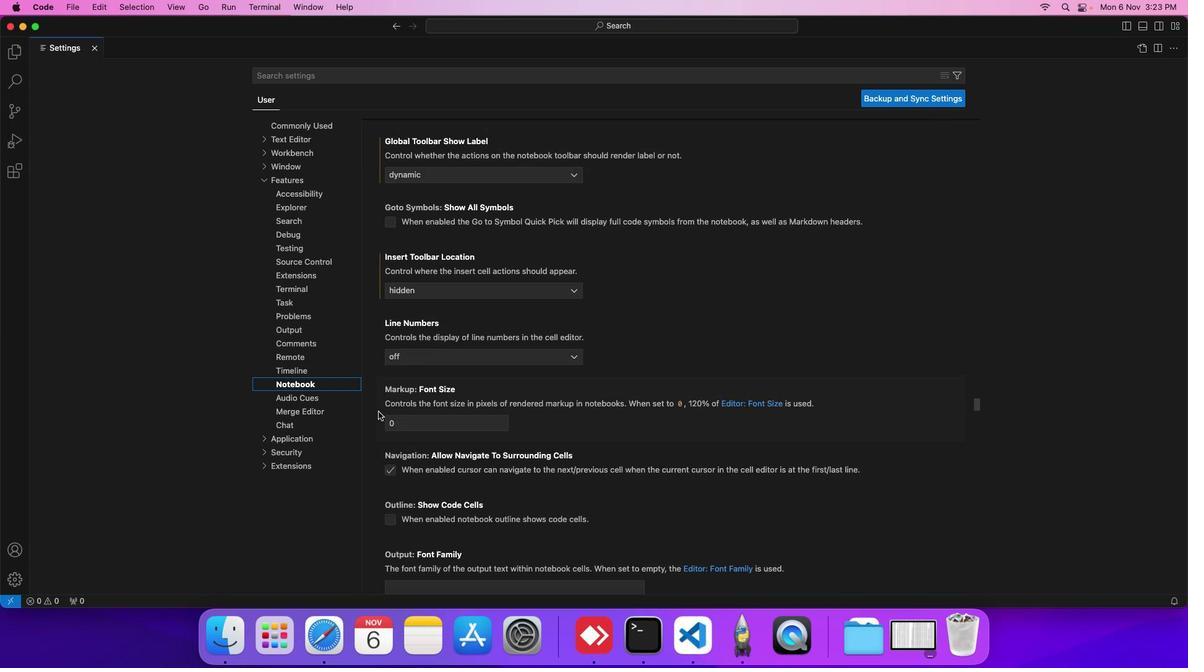
Action: Mouse scrolled (383, 389) with delta (18, 74)
Screenshot: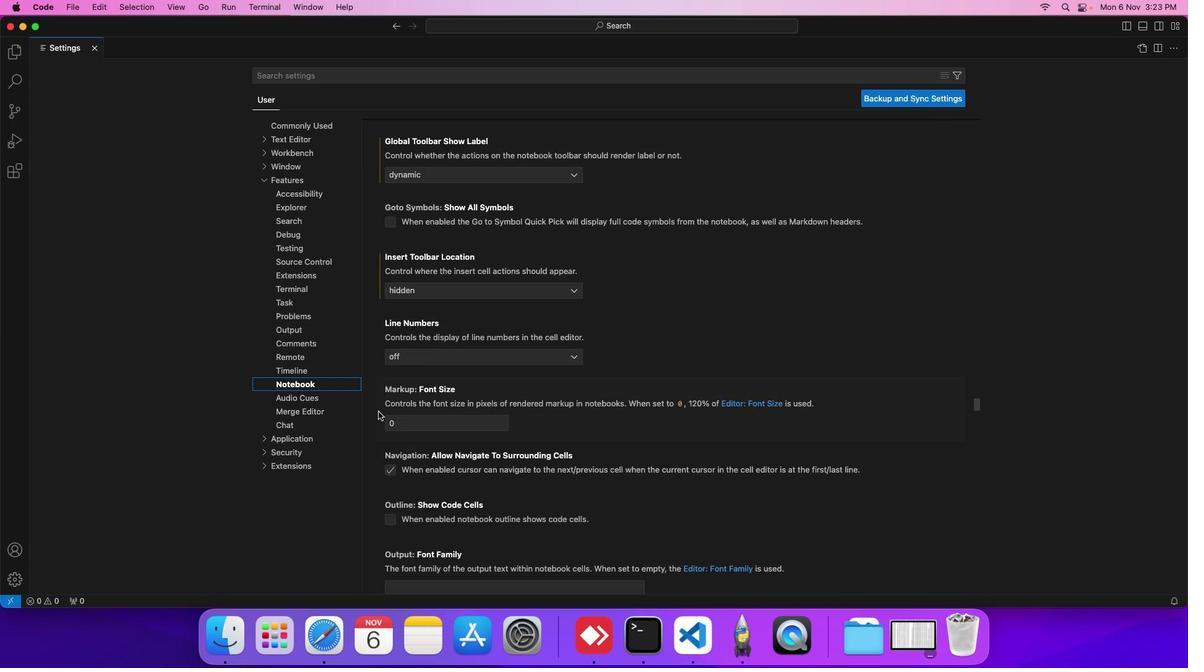 
Action: Mouse scrolled (383, 389) with delta (18, 74)
Screenshot: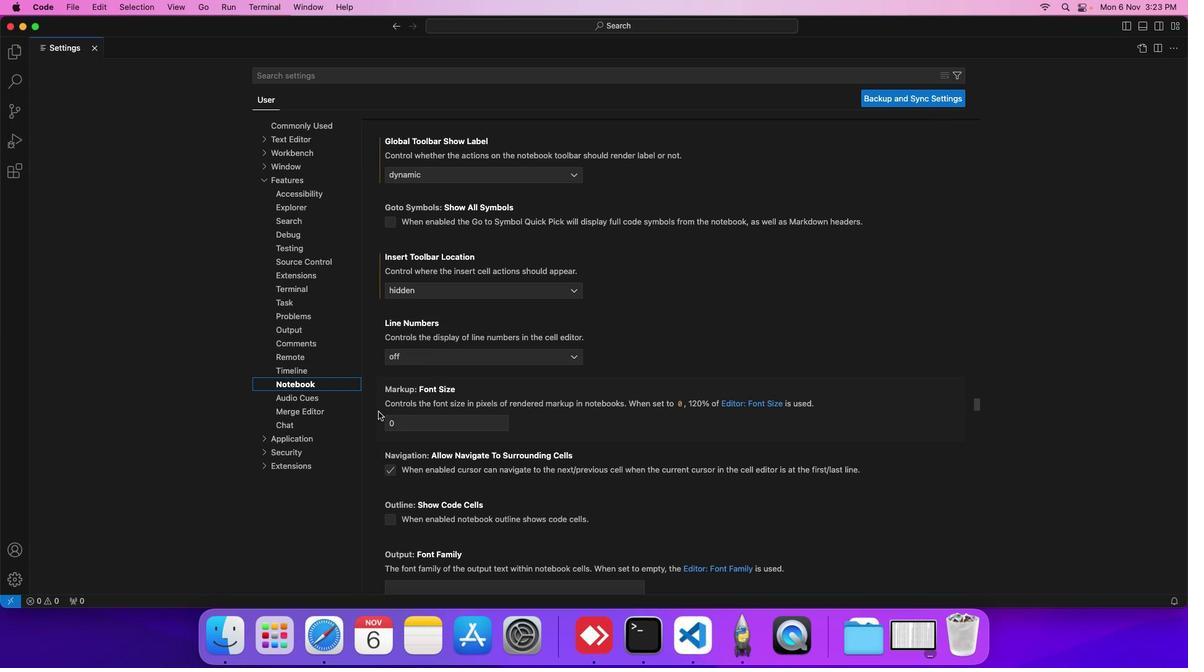 
Action: Mouse scrolled (383, 389) with delta (18, 74)
Screenshot: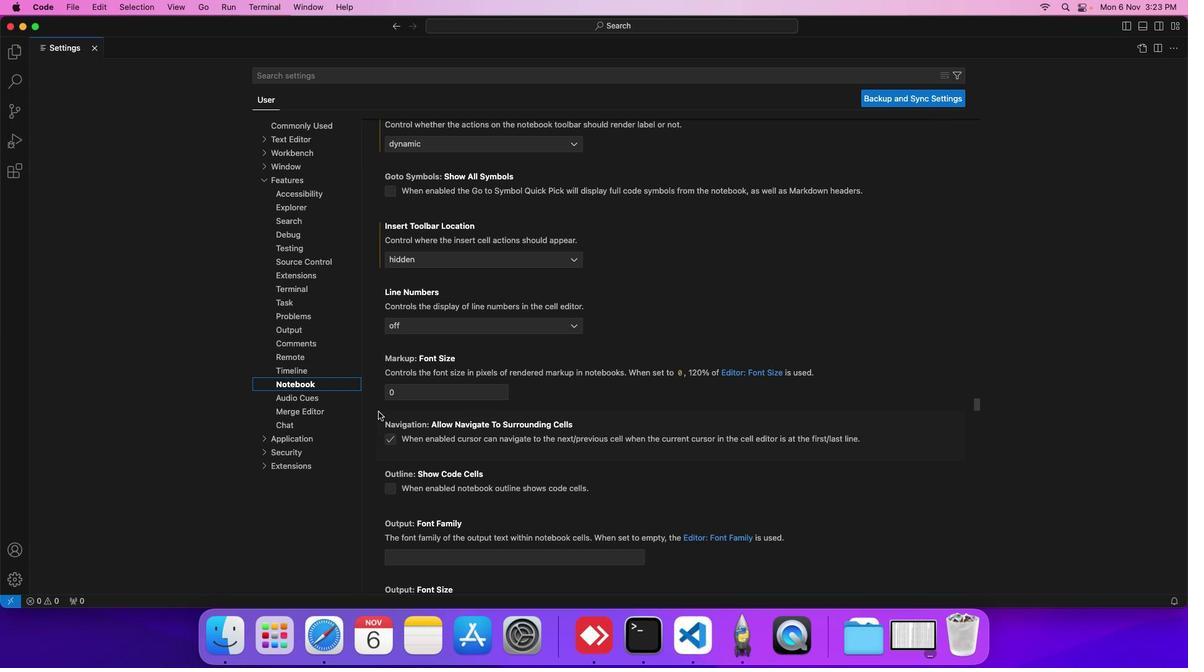 
Action: Mouse scrolled (383, 389) with delta (18, 74)
Screenshot: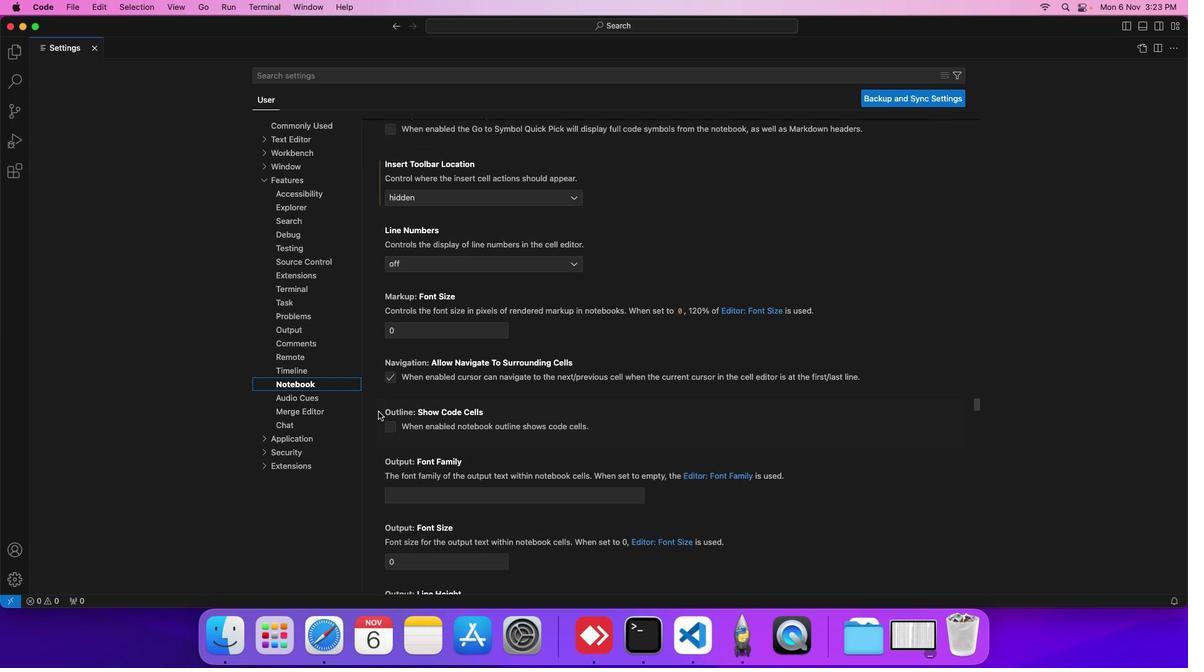 
Action: Mouse scrolled (383, 389) with delta (18, 74)
Screenshot: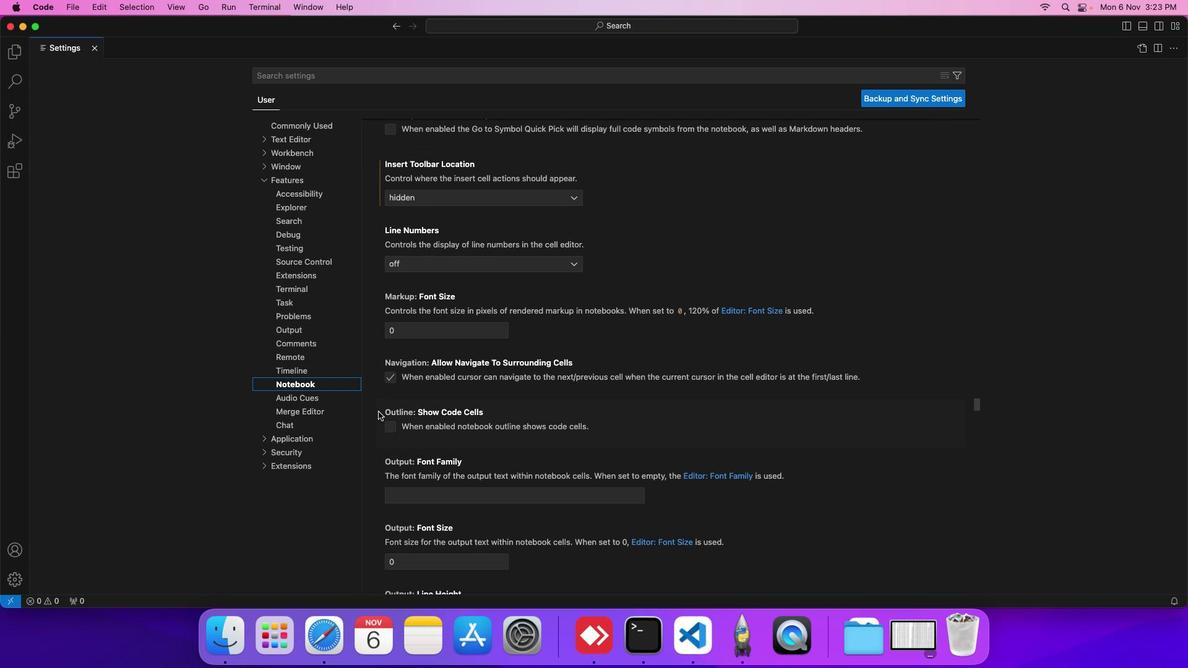 
Action: Mouse scrolled (383, 389) with delta (18, 74)
Screenshot: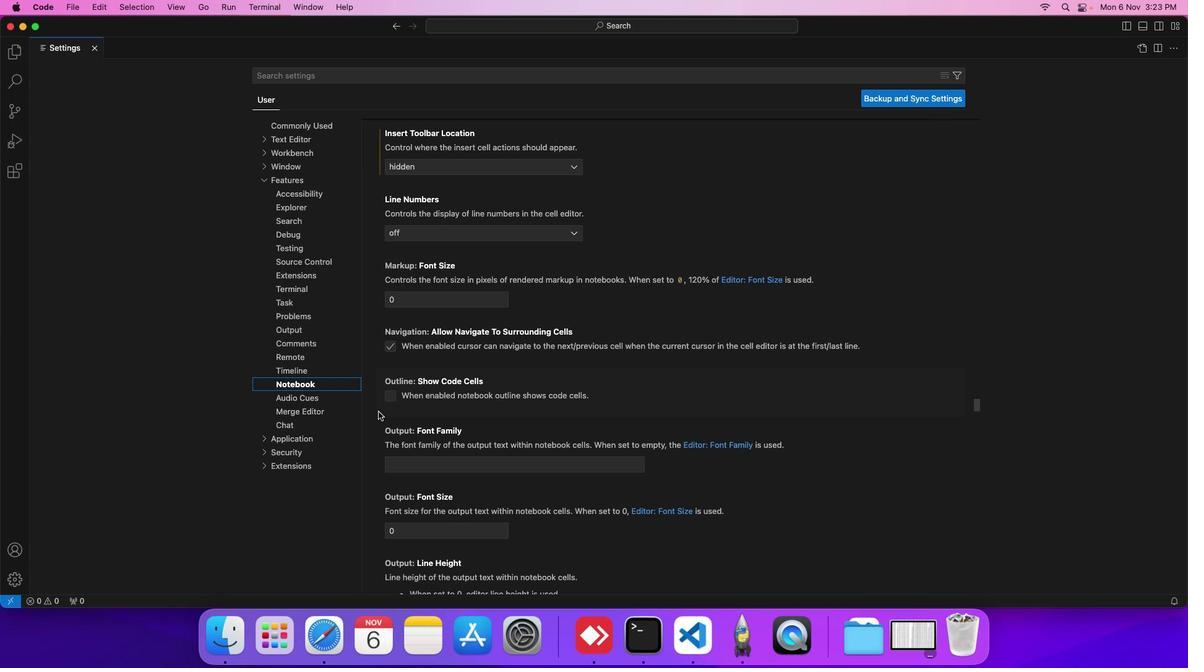 
Action: Mouse scrolled (383, 389) with delta (18, 74)
Screenshot: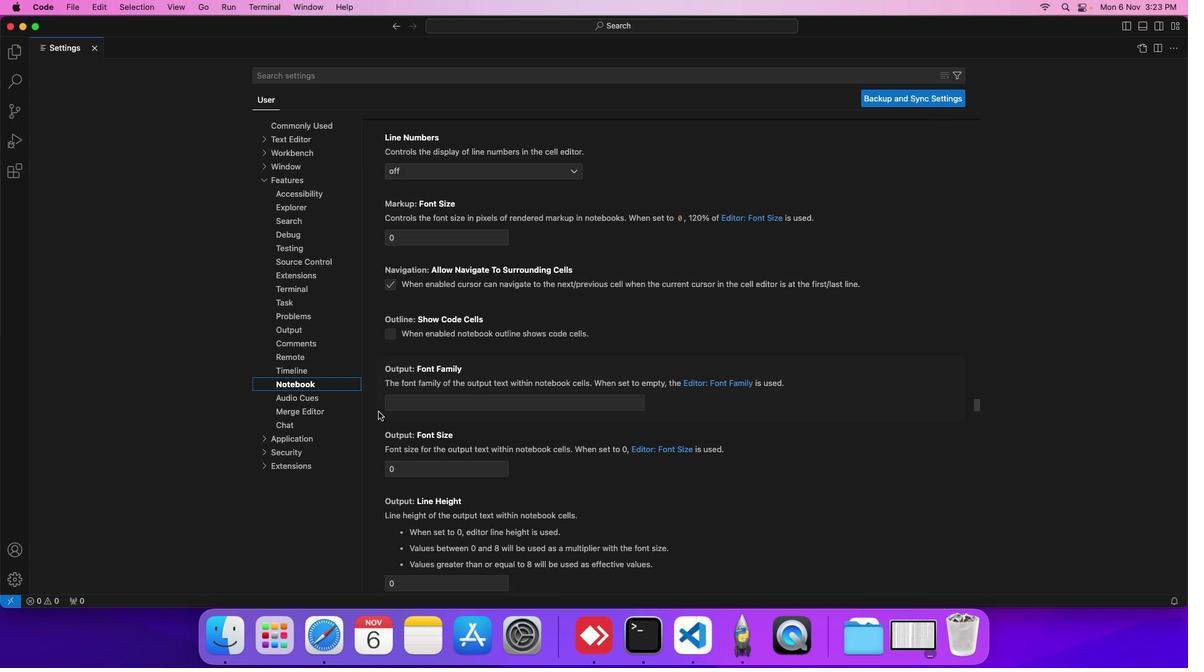 
Action: Mouse scrolled (383, 389) with delta (18, 74)
Screenshot: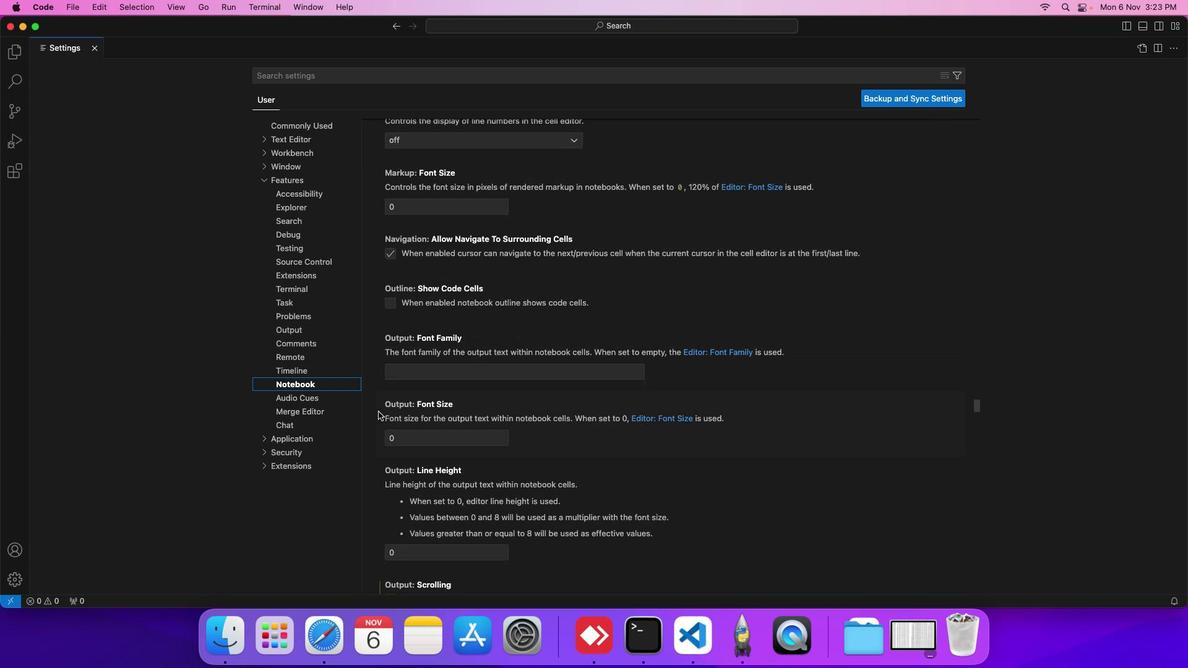 
Action: Mouse scrolled (383, 389) with delta (18, 74)
Screenshot: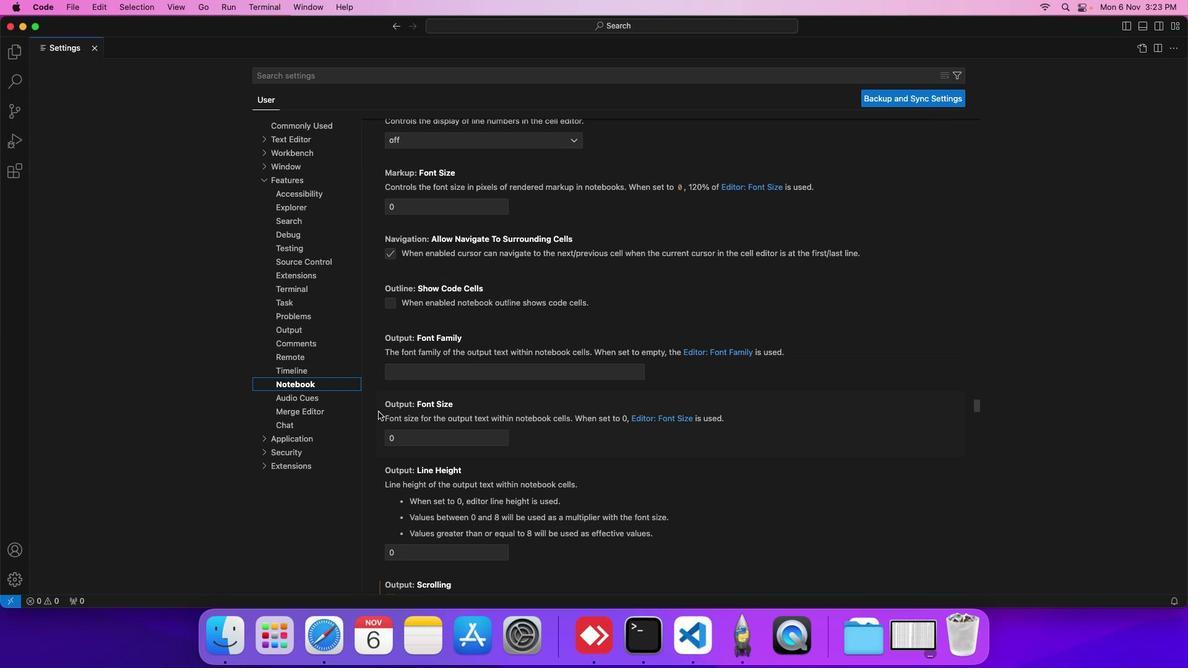 
Action: Mouse scrolled (383, 389) with delta (18, 74)
Screenshot: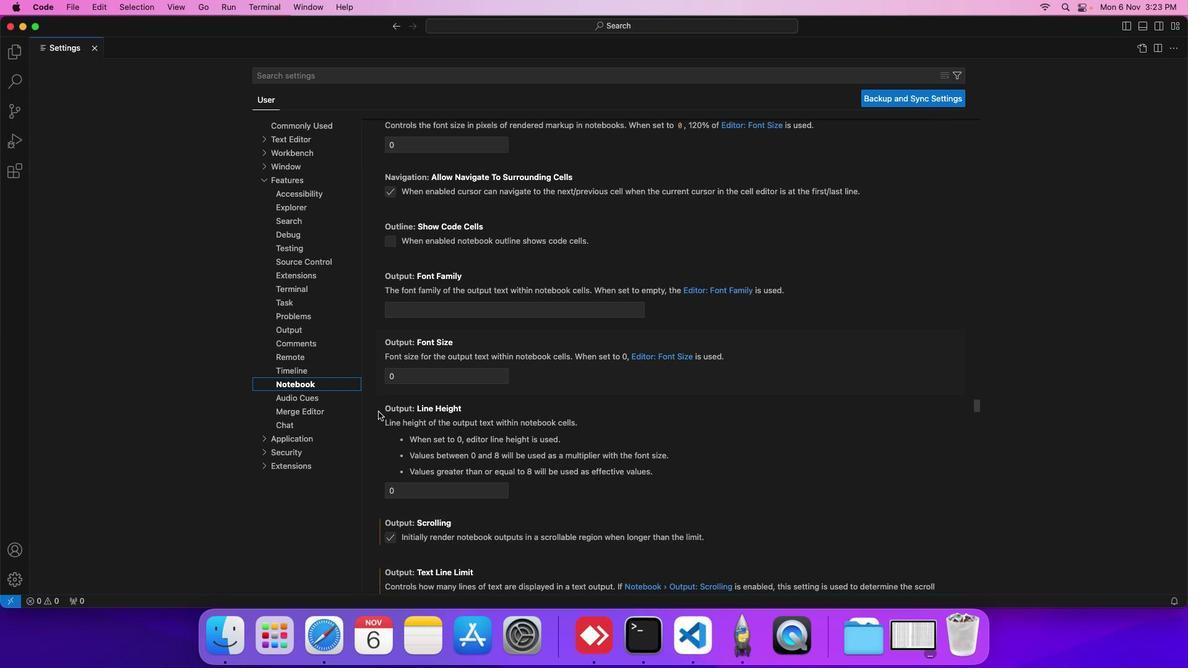 
Action: Mouse scrolled (383, 389) with delta (18, 74)
Screenshot: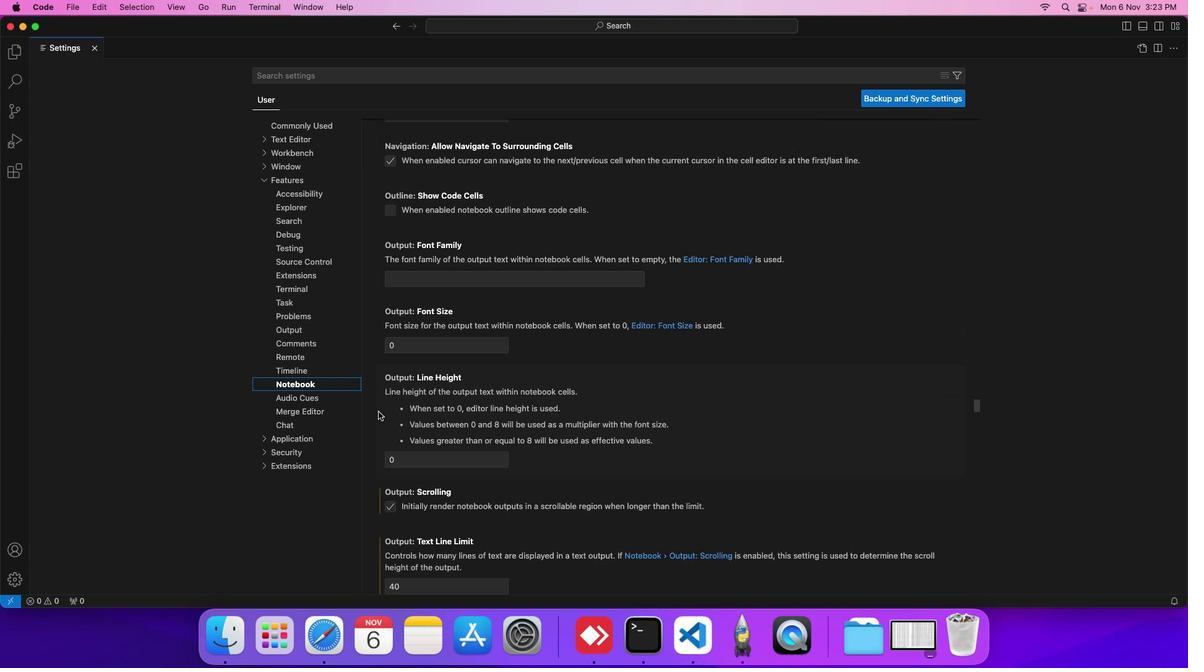 
Action: Mouse scrolled (383, 389) with delta (18, 74)
Screenshot: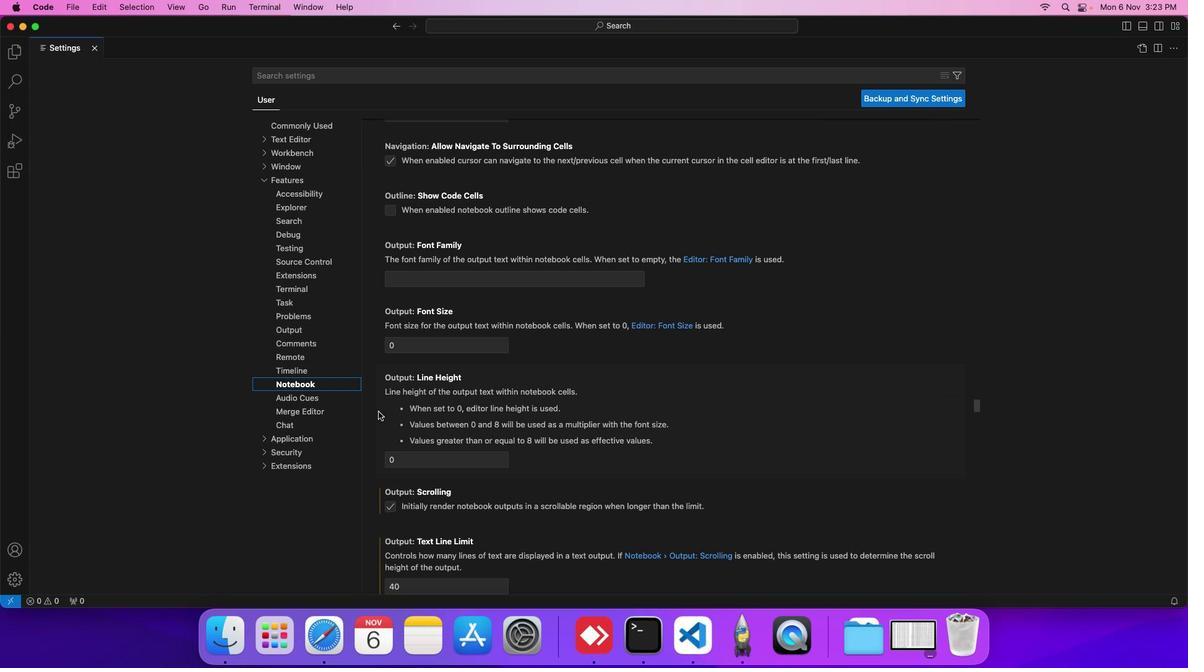 
Action: Mouse scrolled (383, 389) with delta (18, 74)
Screenshot: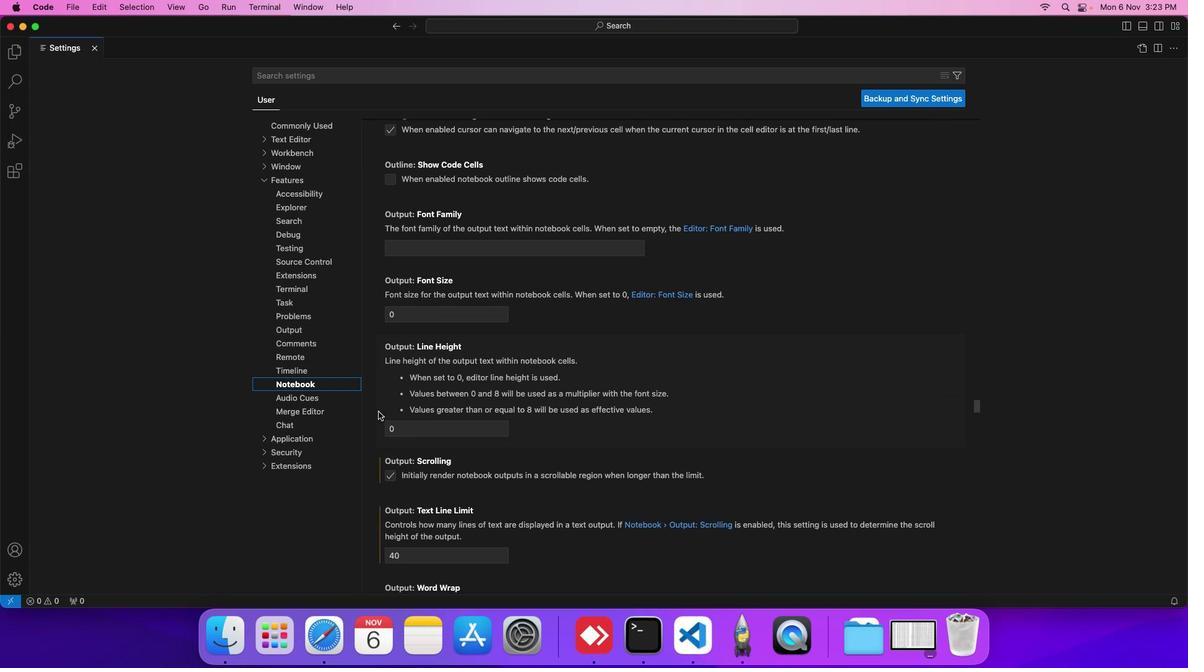 
Action: Mouse scrolled (383, 389) with delta (18, 74)
Screenshot: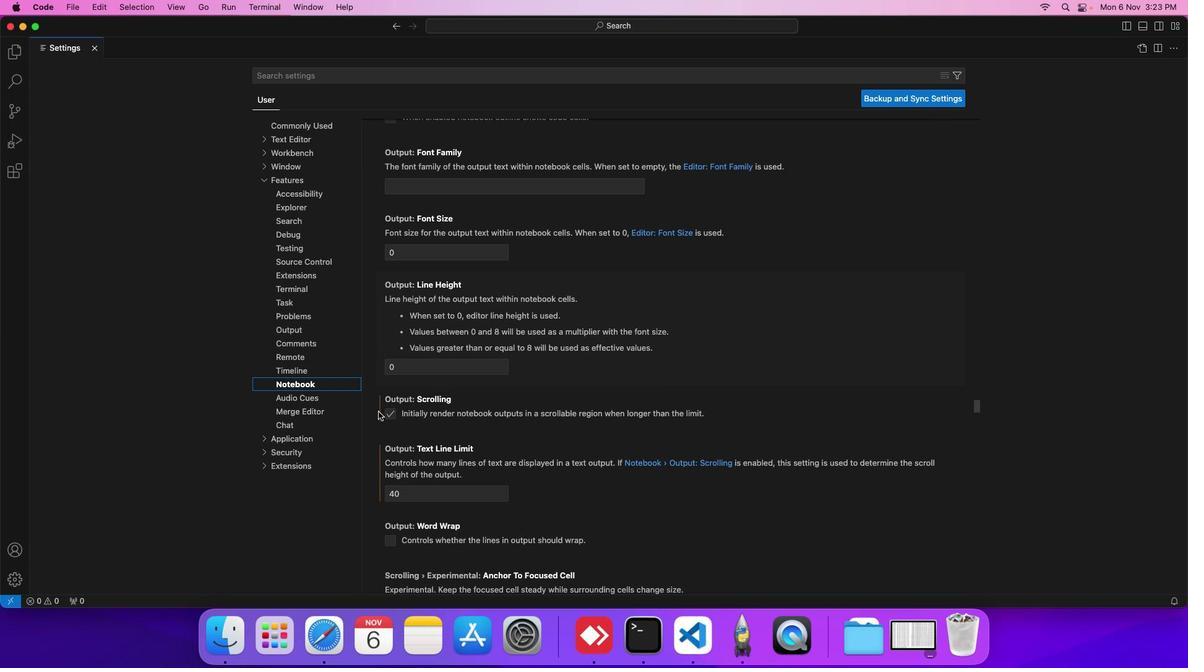 
Action: Mouse scrolled (383, 389) with delta (18, 74)
Screenshot: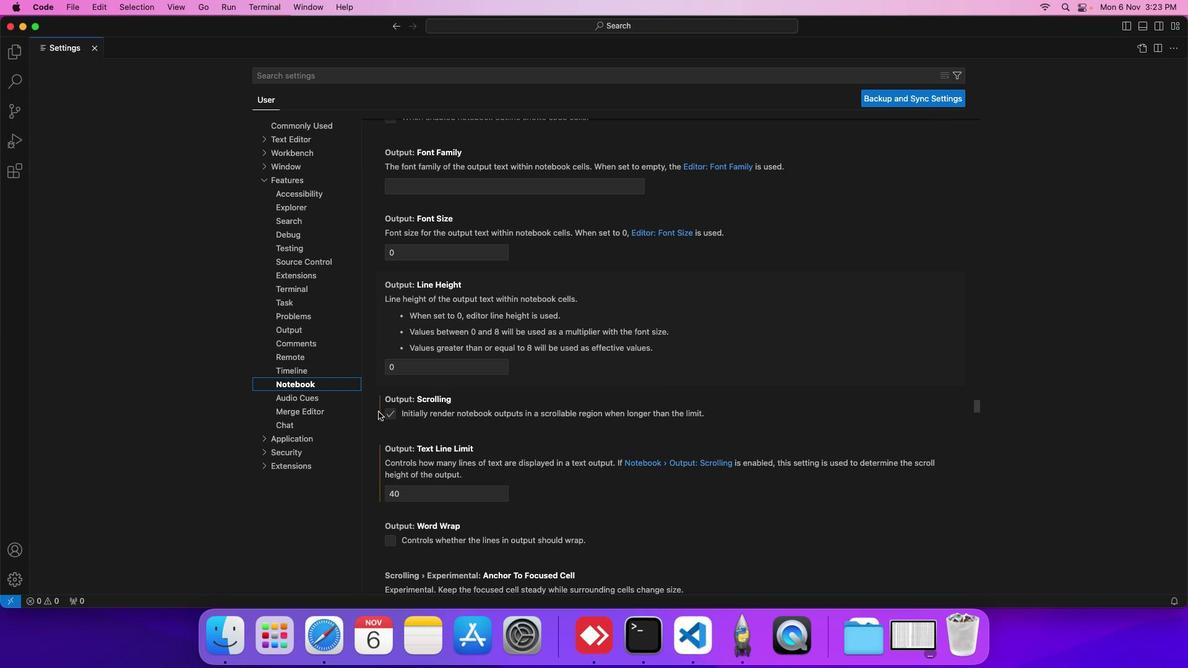 
Action: Mouse scrolled (383, 389) with delta (18, 74)
Screenshot: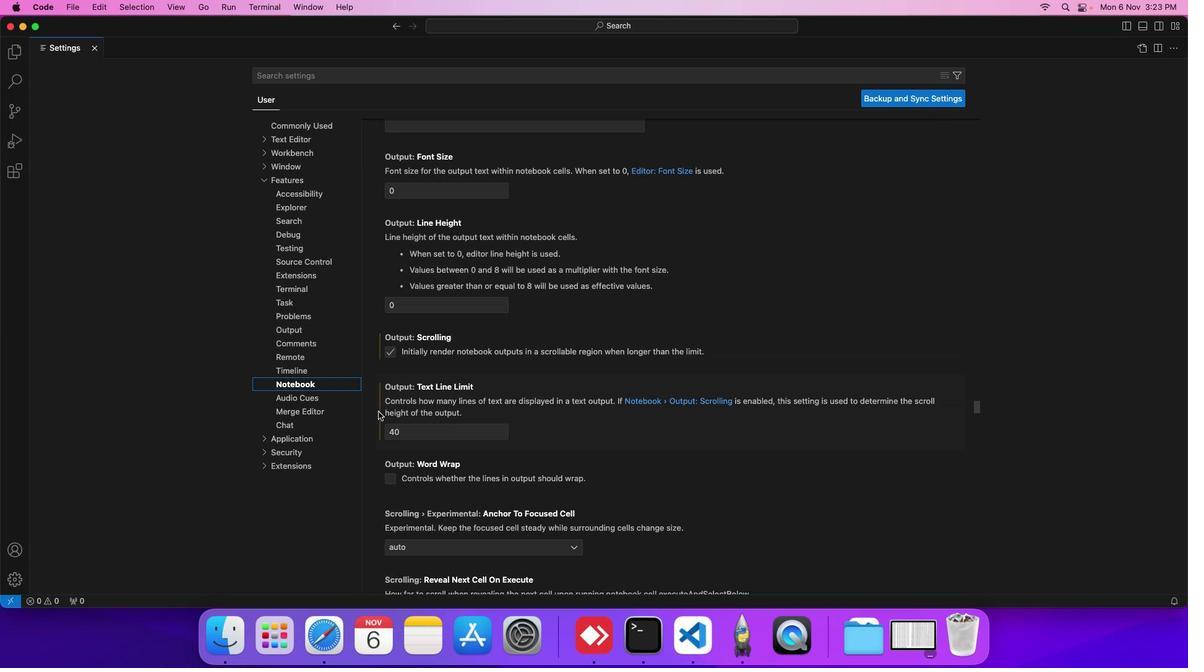 
Action: Mouse scrolled (383, 389) with delta (18, 74)
Screenshot: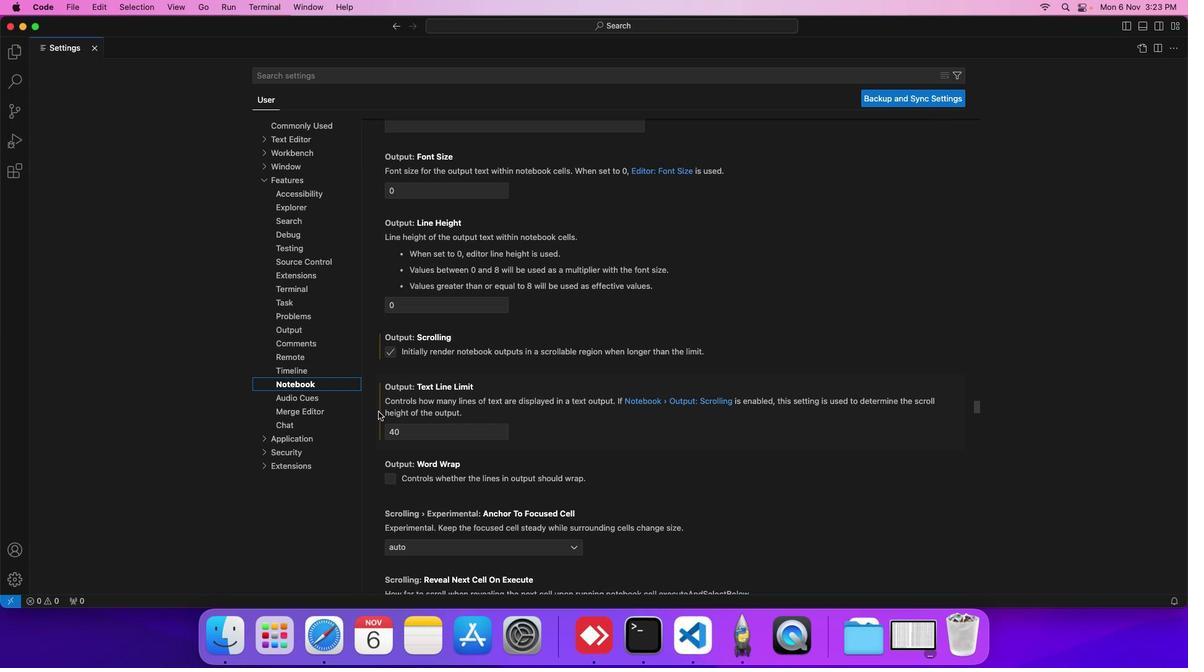 
Action: Mouse scrolled (383, 389) with delta (18, 74)
Screenshot: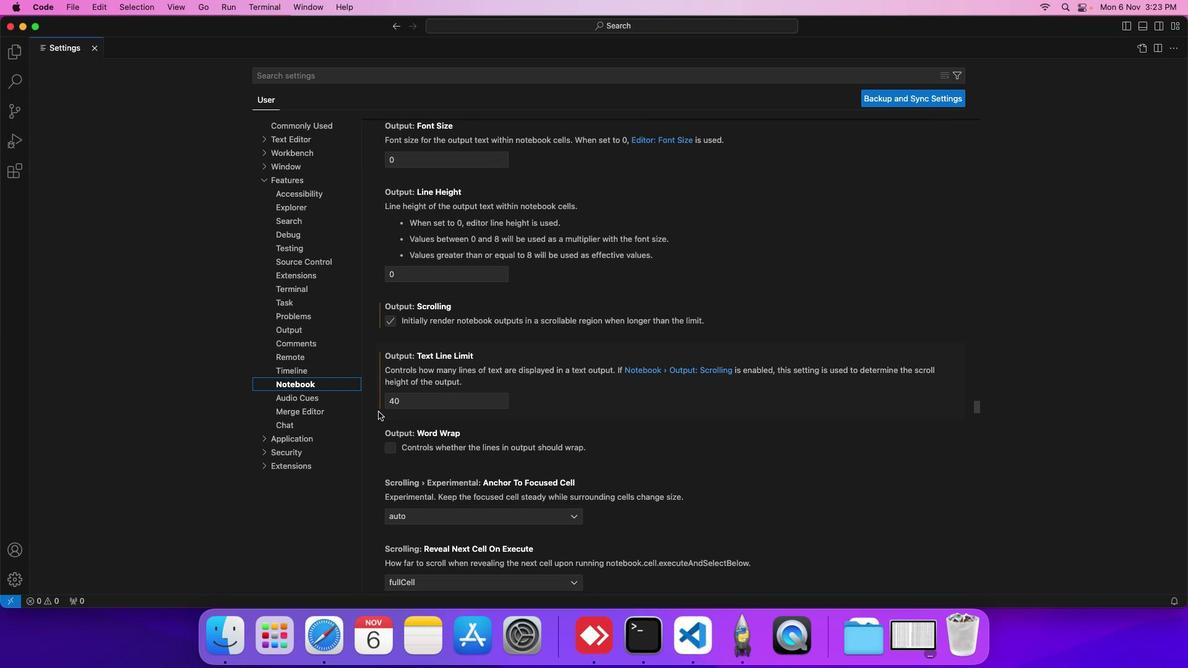 
Action: Mouse scrolled (383, 389) with delta (18, 74)
Screenshot: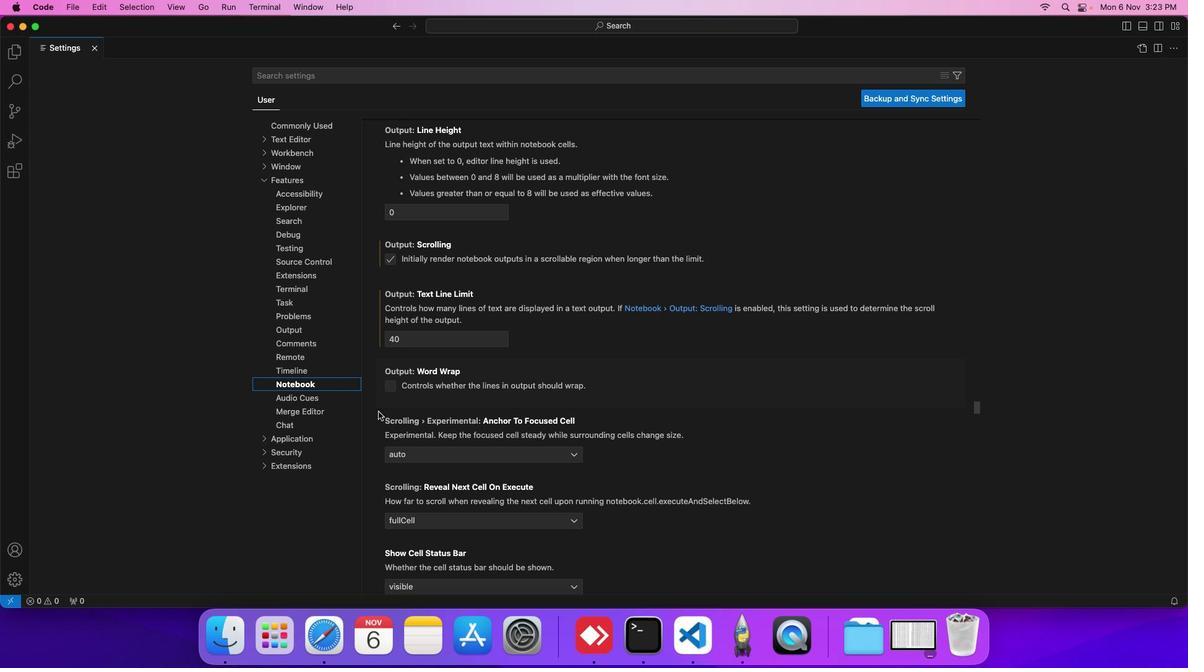 
Action: Mouse scrolled (383, 389) with delta (18, 74)
Screenshot: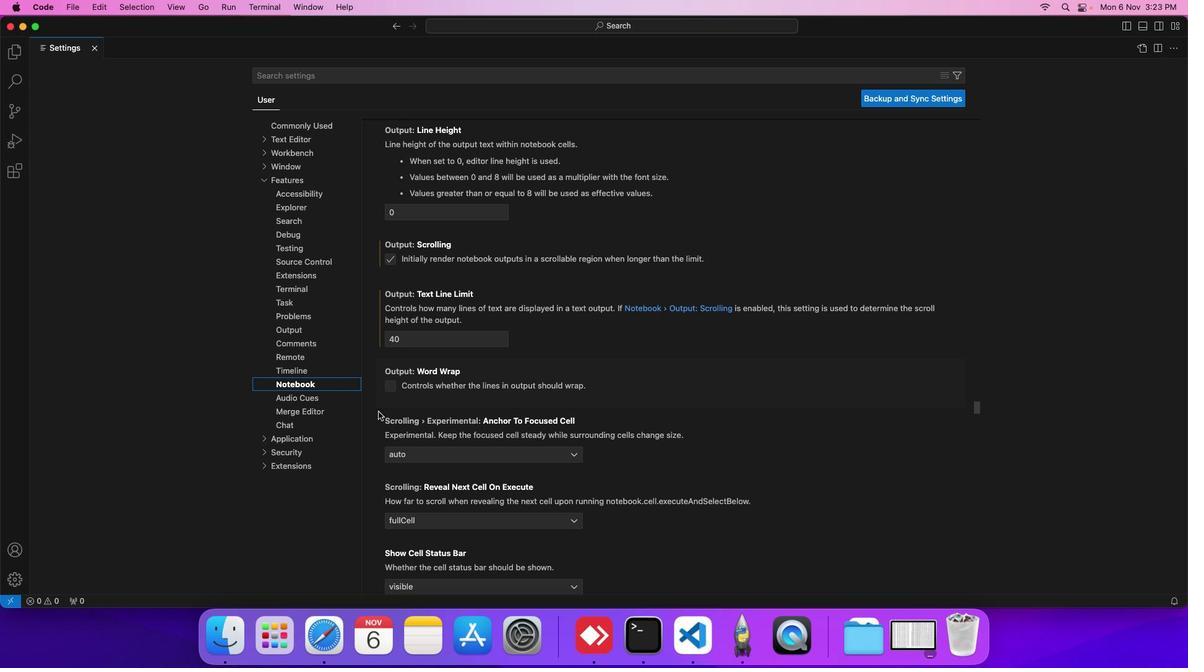 
Action: Mouse scrolled (383, 389) with delta (18, 74)
Screenshot: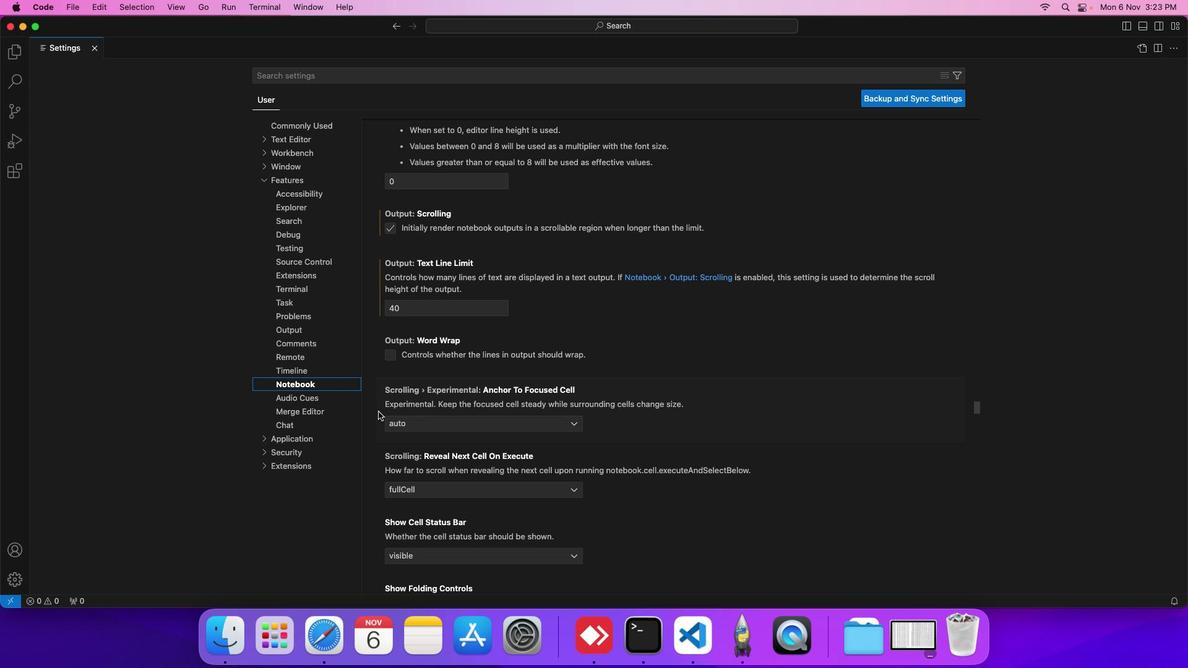 
Action: Mouse scrolled (383, 389) with delta (18, 74)
Screenshot: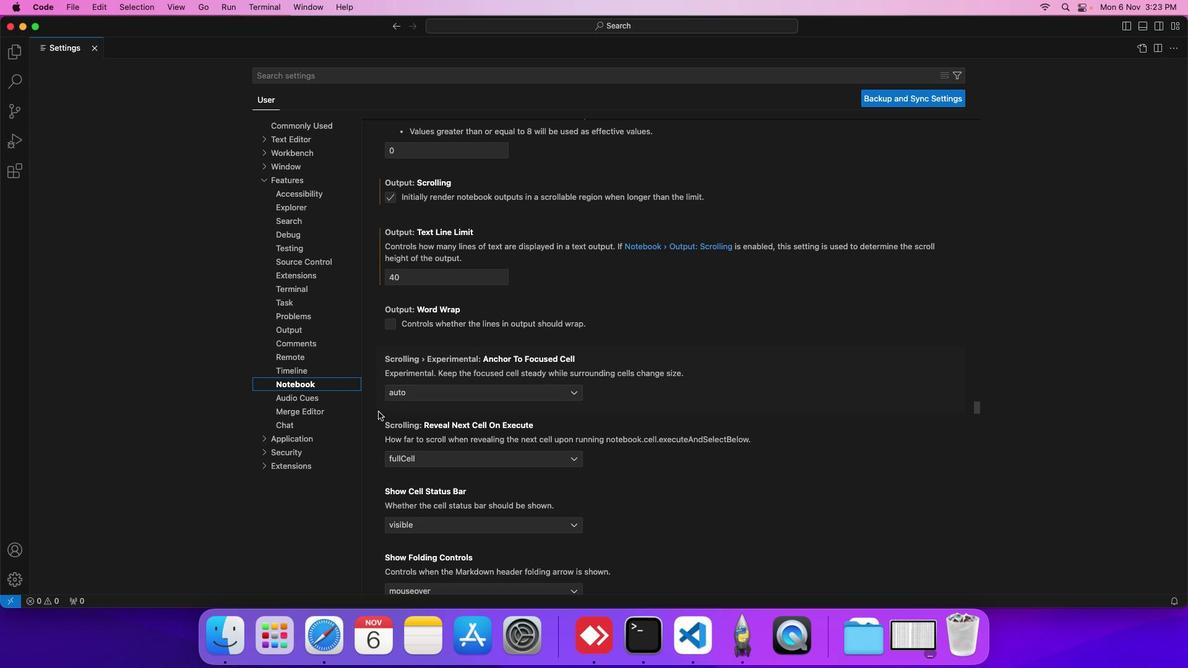 
Action: Mouse scrolled (383, 389) with delta (18, 74)
Screenshot: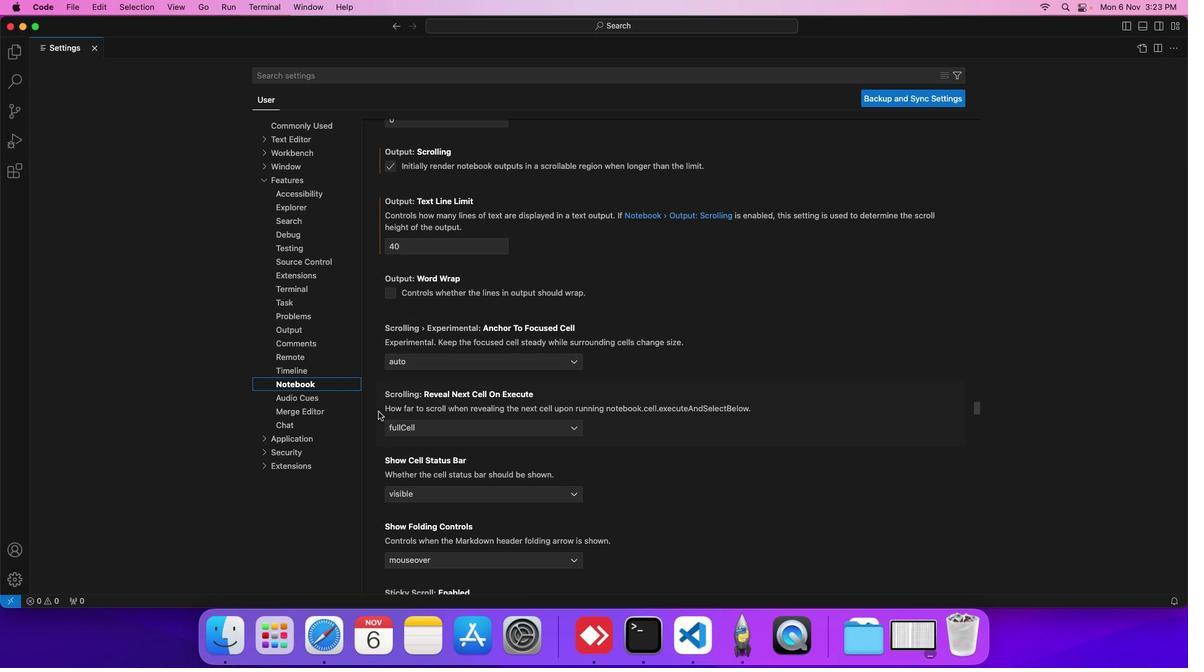 
Action: Mouse moved to (440, 262)
Screenshot: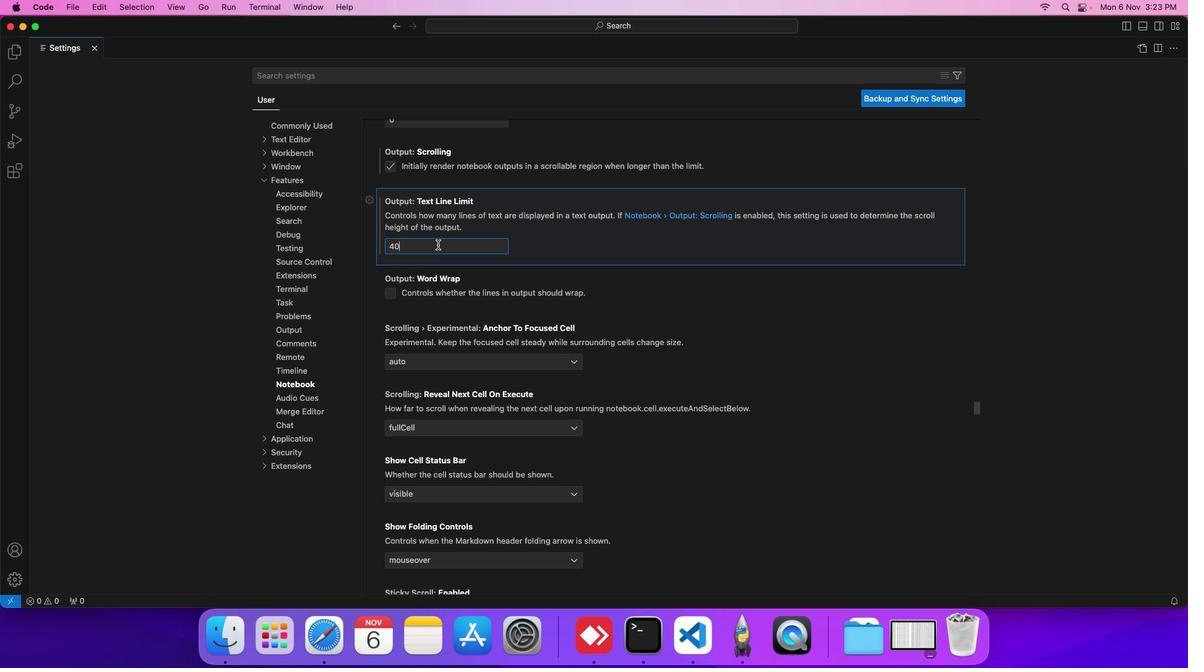 
Action: Mouse pressed left at (440, 262)
Screenshot: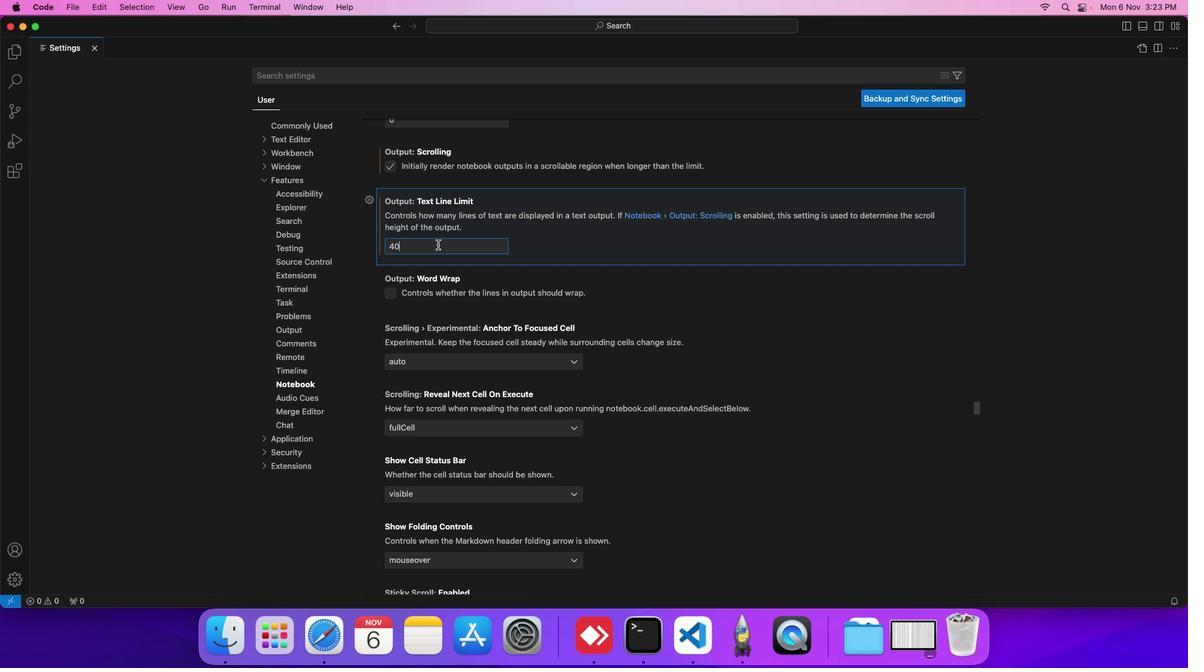 
Action: Mouse moved to (415, 279)
Screenshot: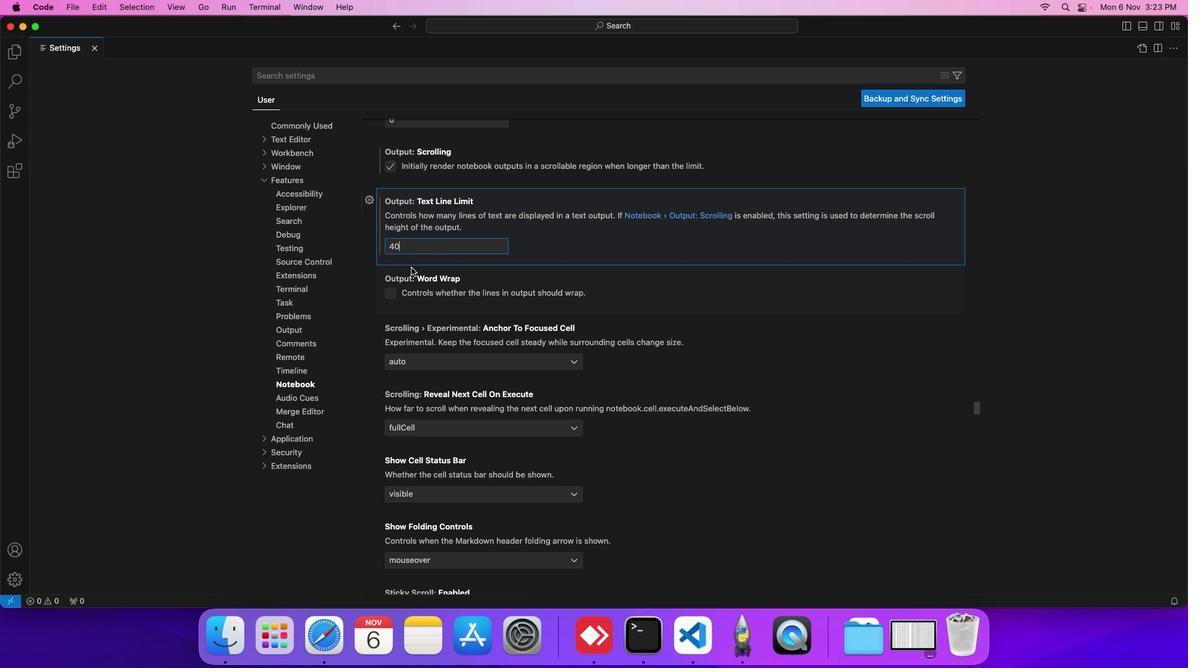 
Action: Key pressed Key.backspace
Screenshot: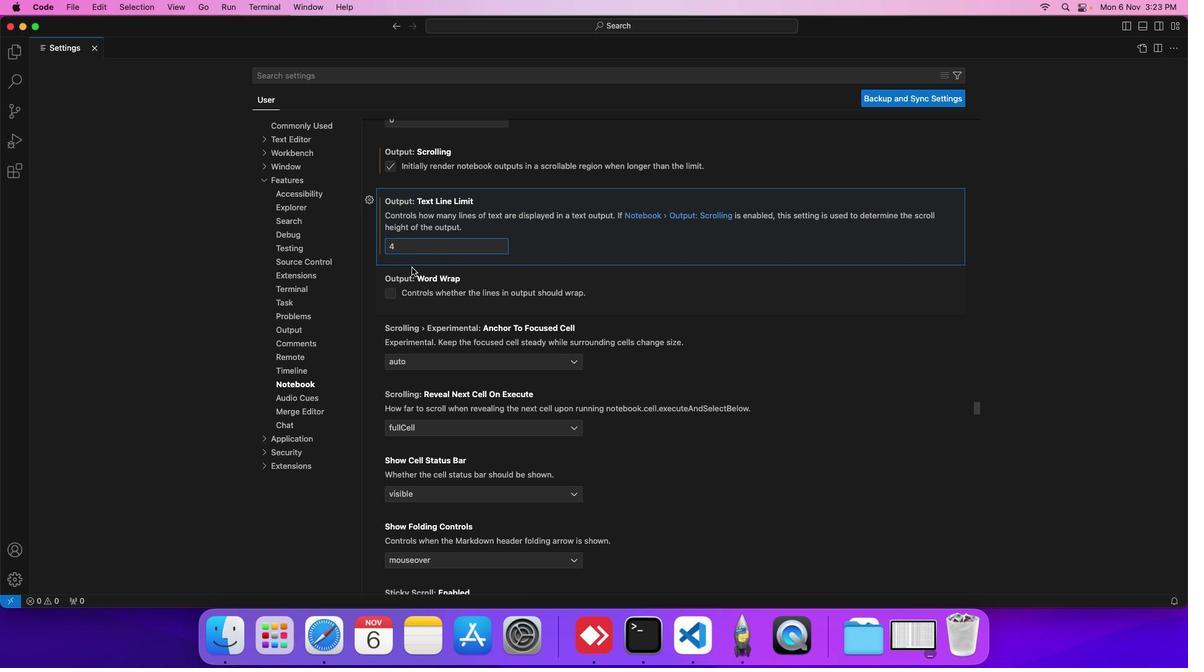 
Action: Mouse moved to (415, 279)
Screenshot: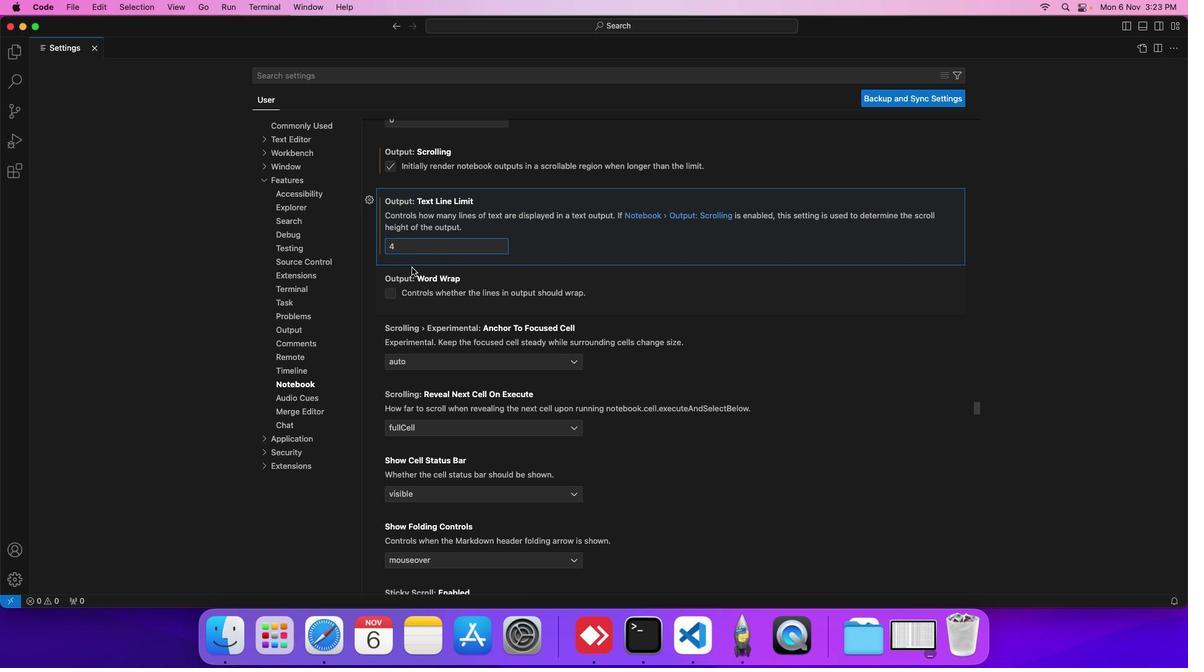 
Action: Key pressed Key.backspace'3''0'
Screenshot: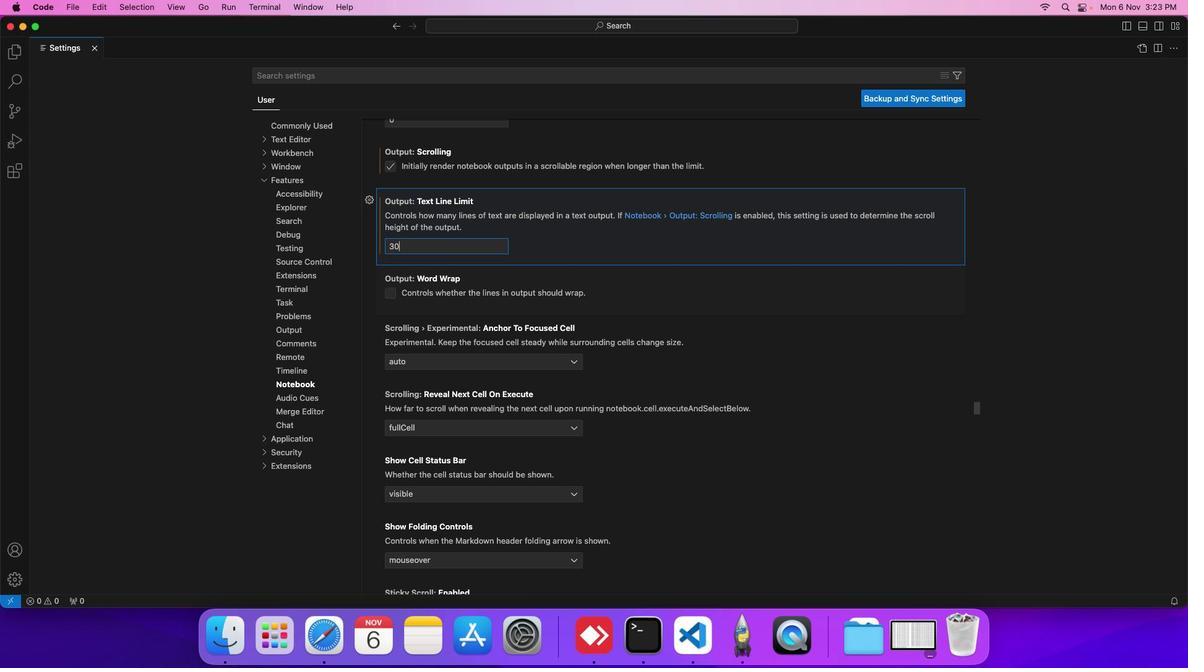 
Action: Mouse moved to (459, 221)
Screenshot: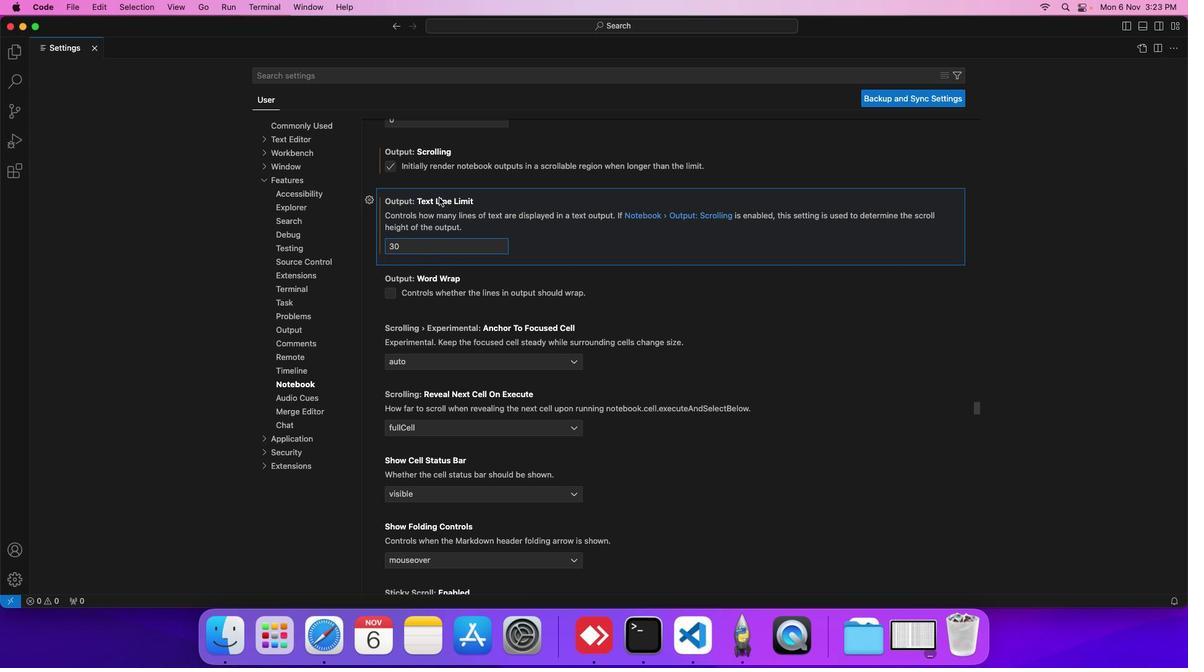 
